 Task: Find connections with filter location Sertãozinho with filter topic #Motivationwith filter profile language Spanish with filter current company Arthur D. Little with filter school G.H. Raisoni College of Engineering(GHRCE), Nagpur  with filter industry Renewable Energy Semiconductor Manufacturing with filter service category Computer Networking with filter keywords title Principal
Action: Mouse moved to (558, 102)
Screenshot: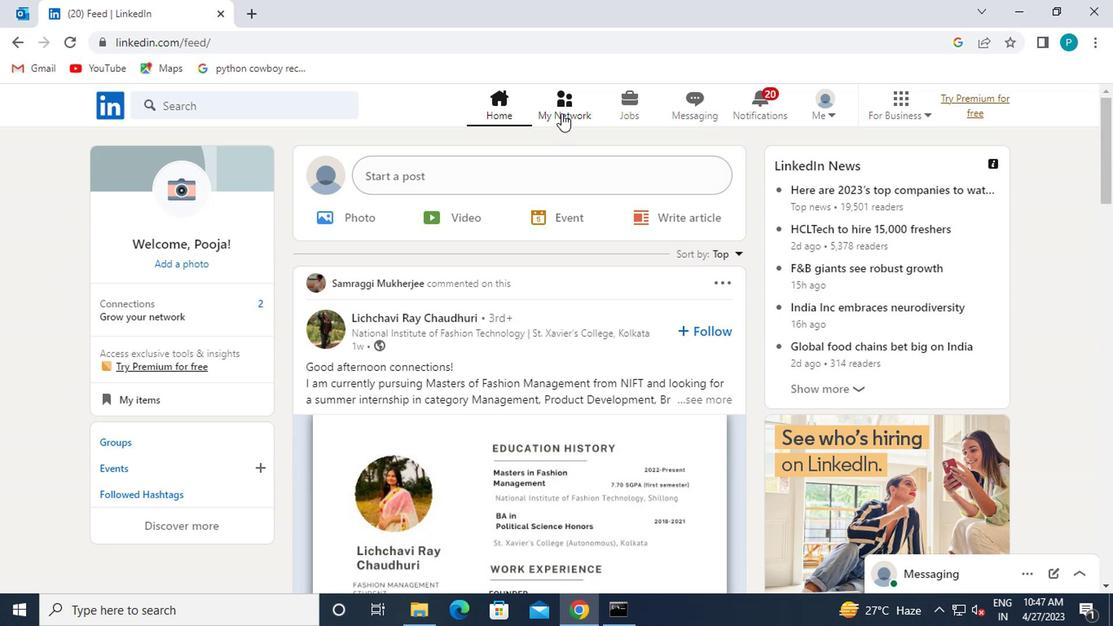 
Action: Mouse pressed left at (558, 102)
Screenshot: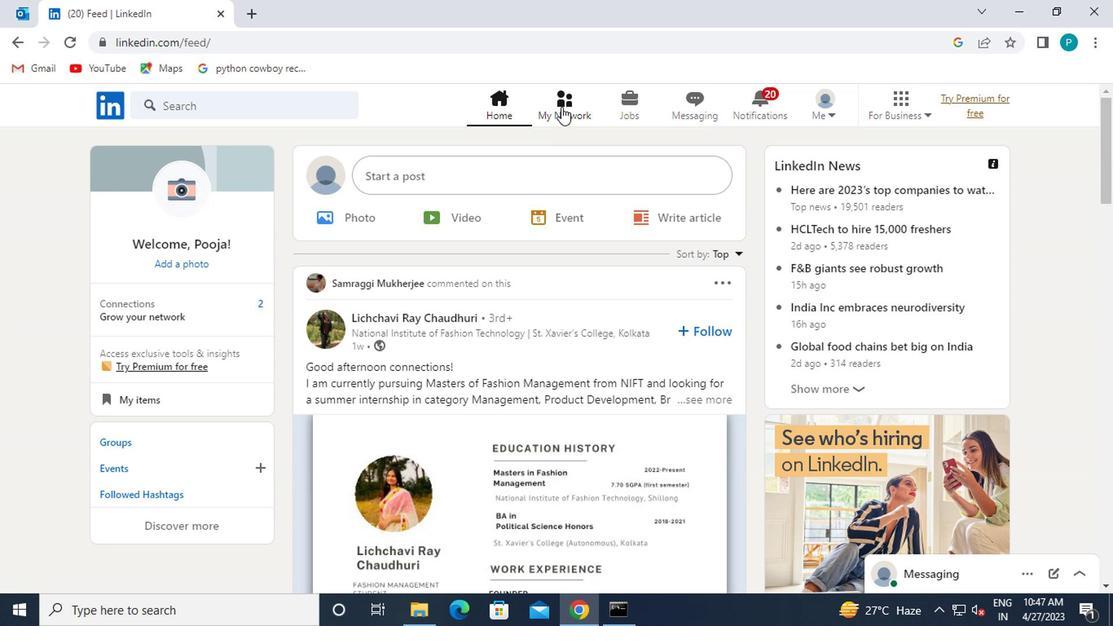 
Action: Mouse moved to (282, 200)
Screenshot: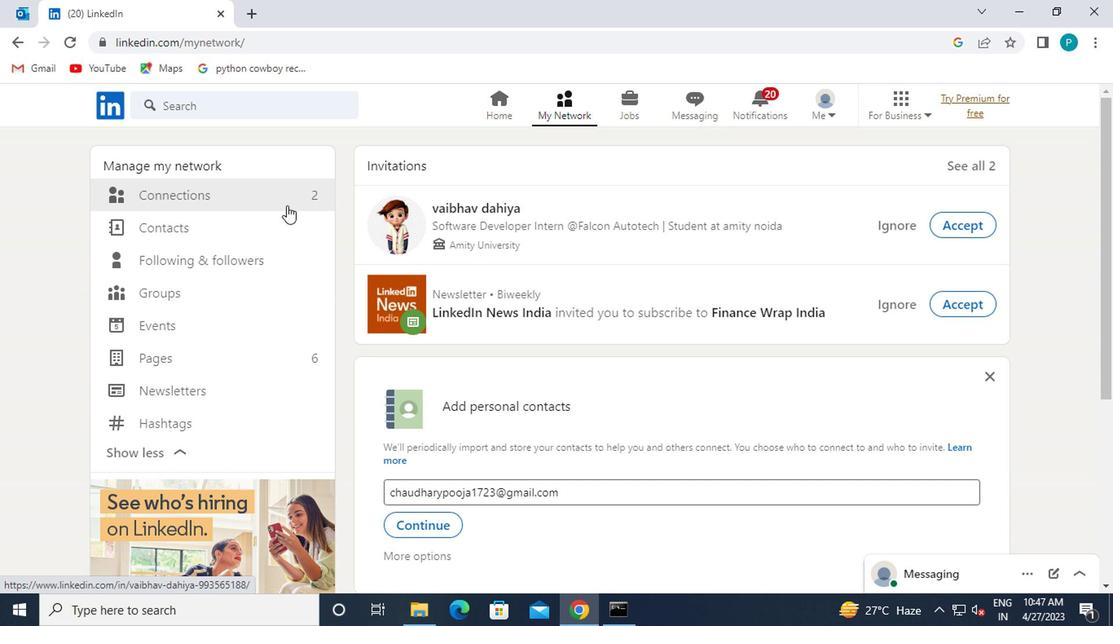 
Action: Mouse pressed left at (282, 200)
Screenshot: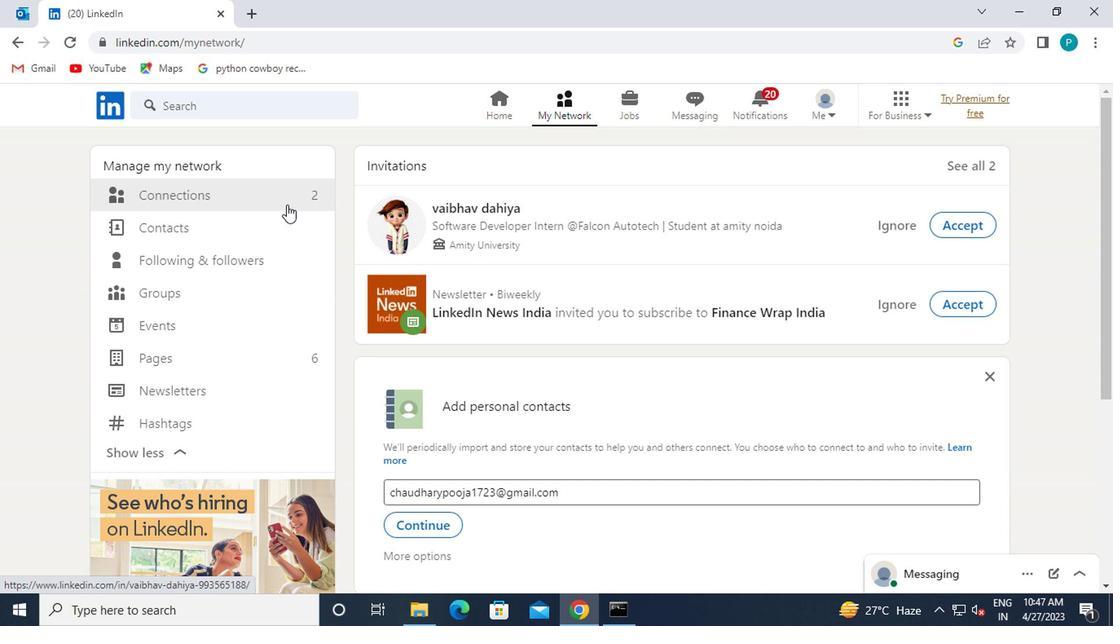 
Action: Mouse moved to (653, 190)
Screenshot: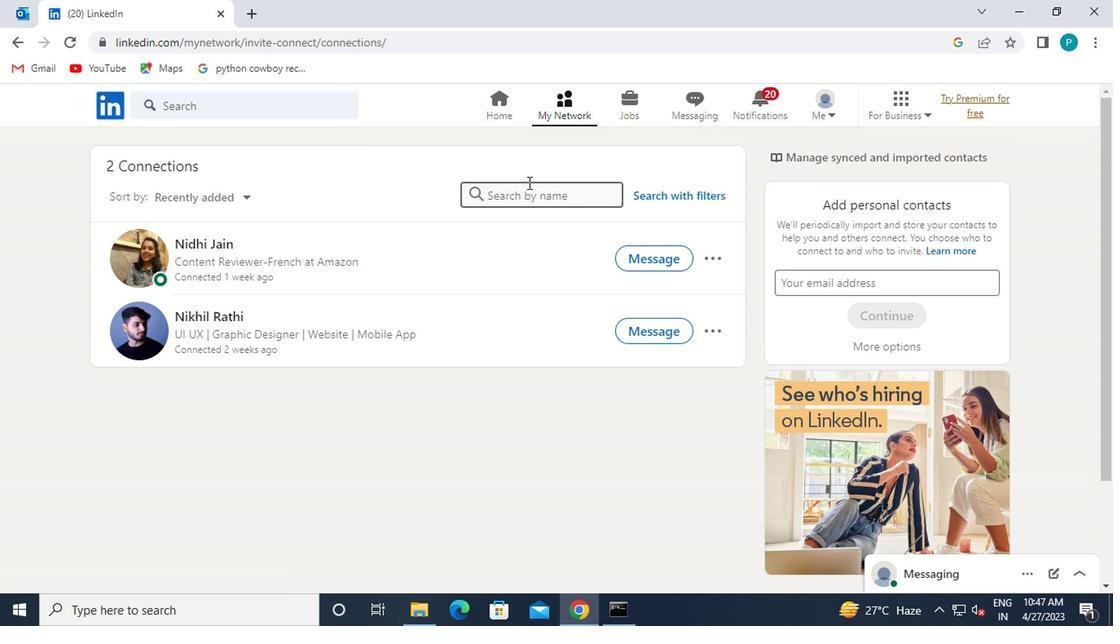 
Action: Mouse pressed left at (653, 190)
Screenshot: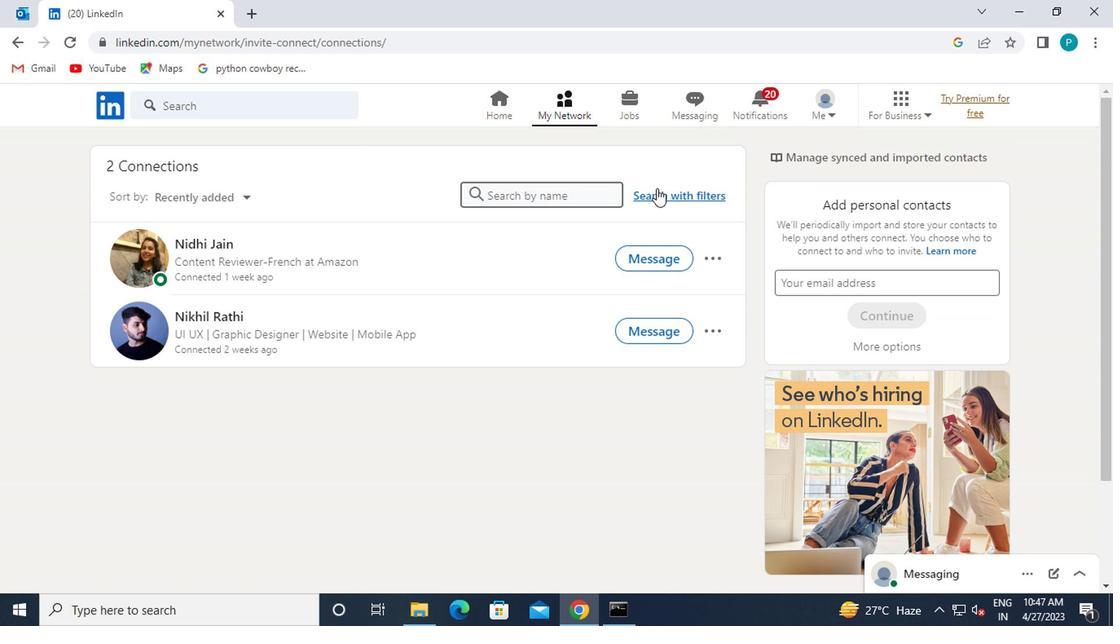 
Action: Mouse moved to (557, 156)
Screenshot: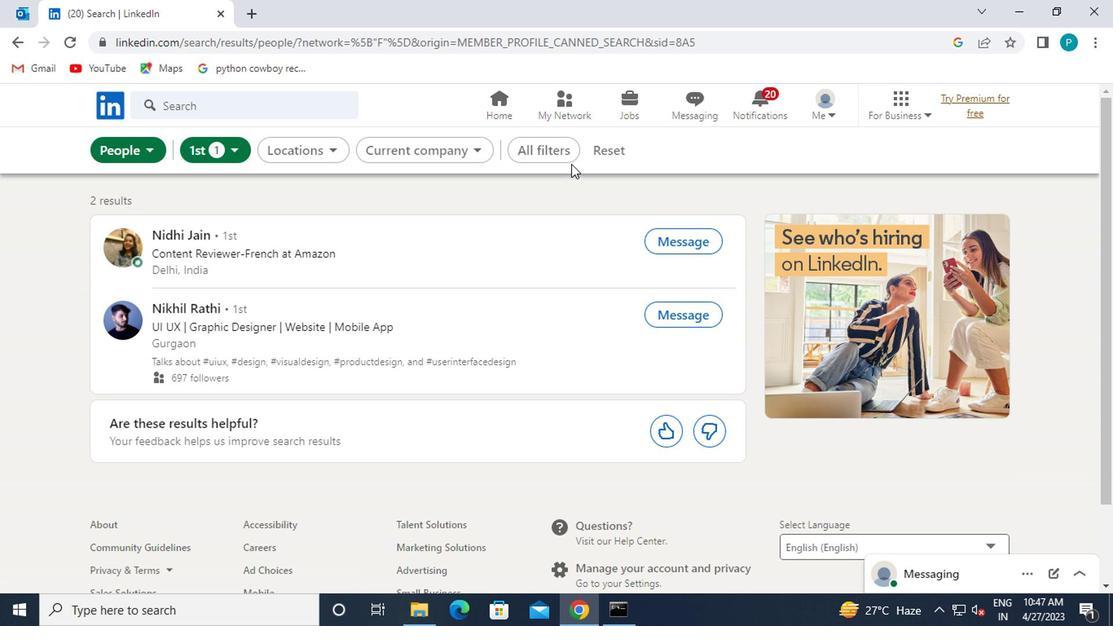 
Action: Mouse pressed left at (557, 156)
Screenshot: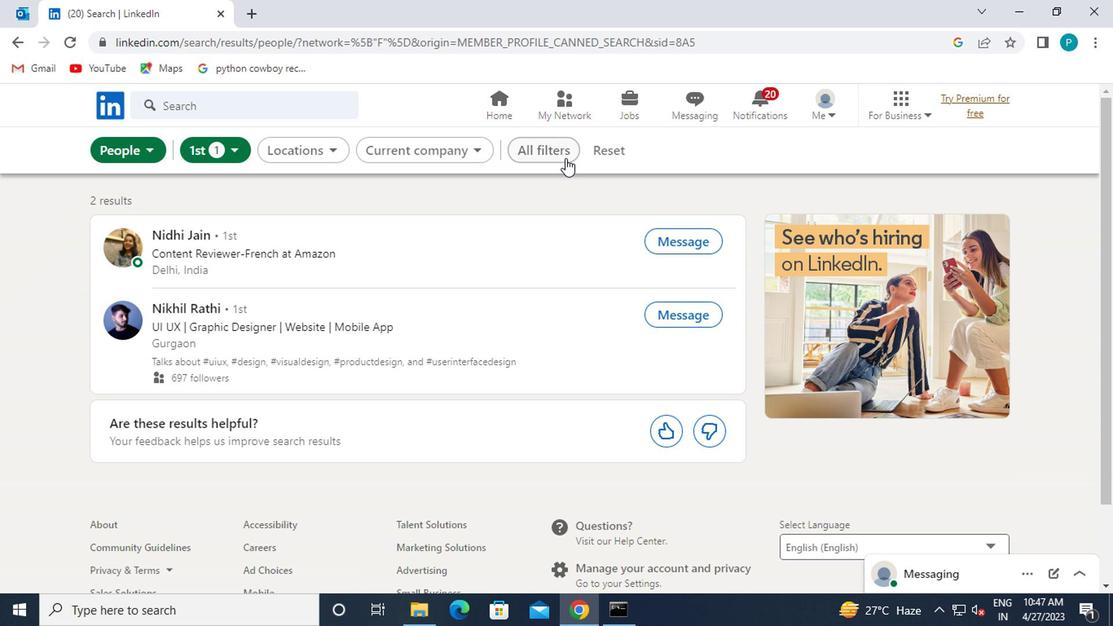 
Action: Mouse moved to (820, 334)
Screenshot: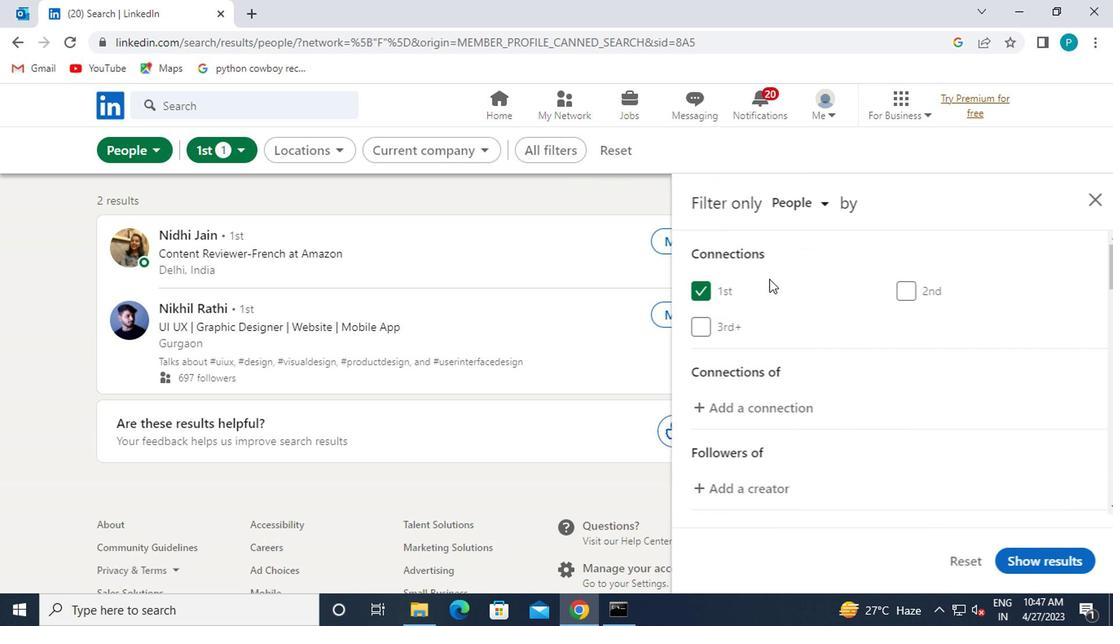 
Action: Mouse scrolled (820, 333) with delta (0, 0)
Screenshot: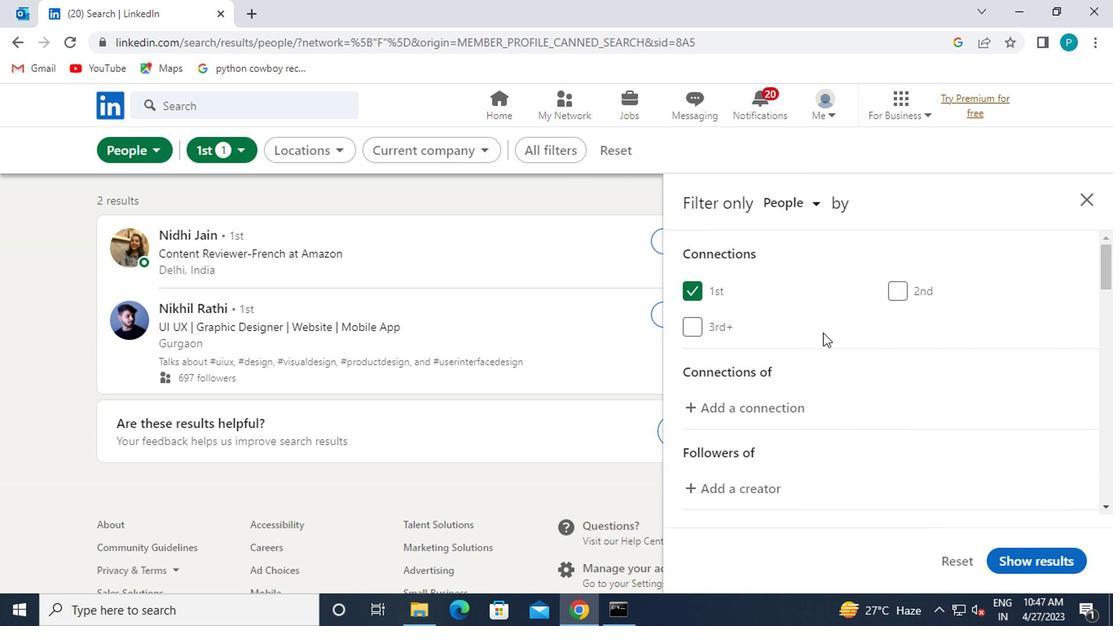 
Action: Mouse scrolled (820, 333) with delta (0, 0)
Screenshot: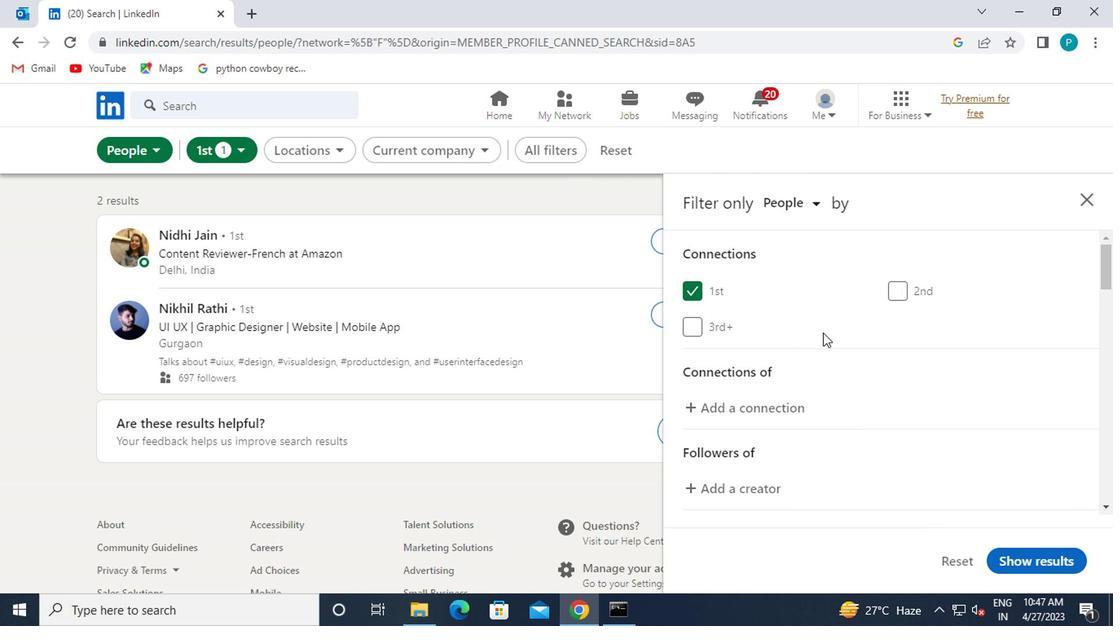 
Action: Mouse moved to (822, 352)
Screenshot: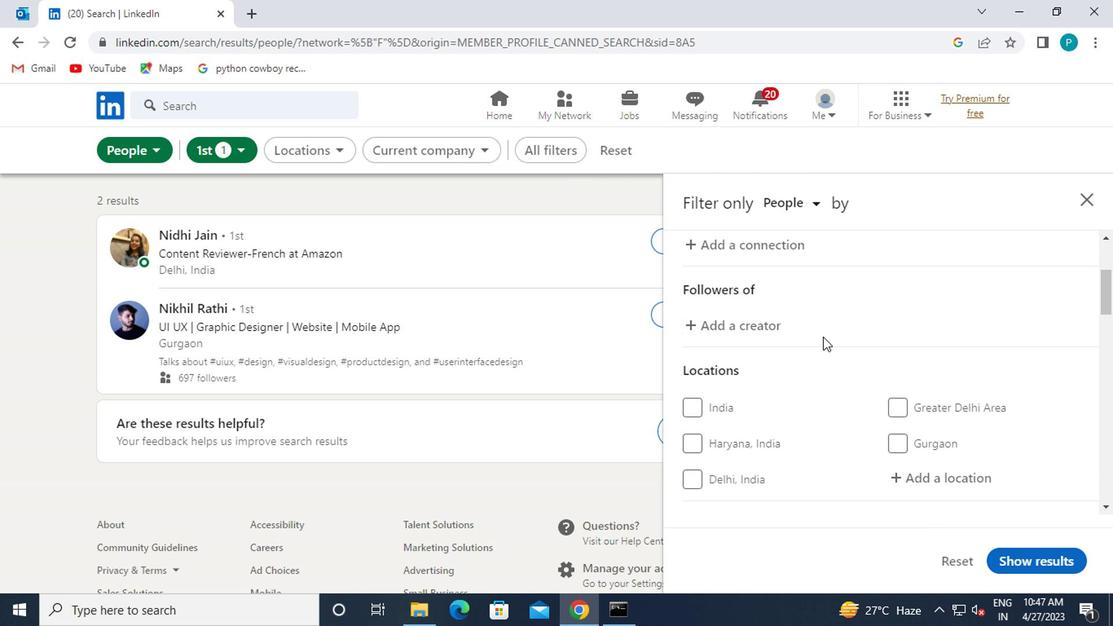 
Action: Mouse scrolled (822, 351) with delta (0, 0)
Screenshot: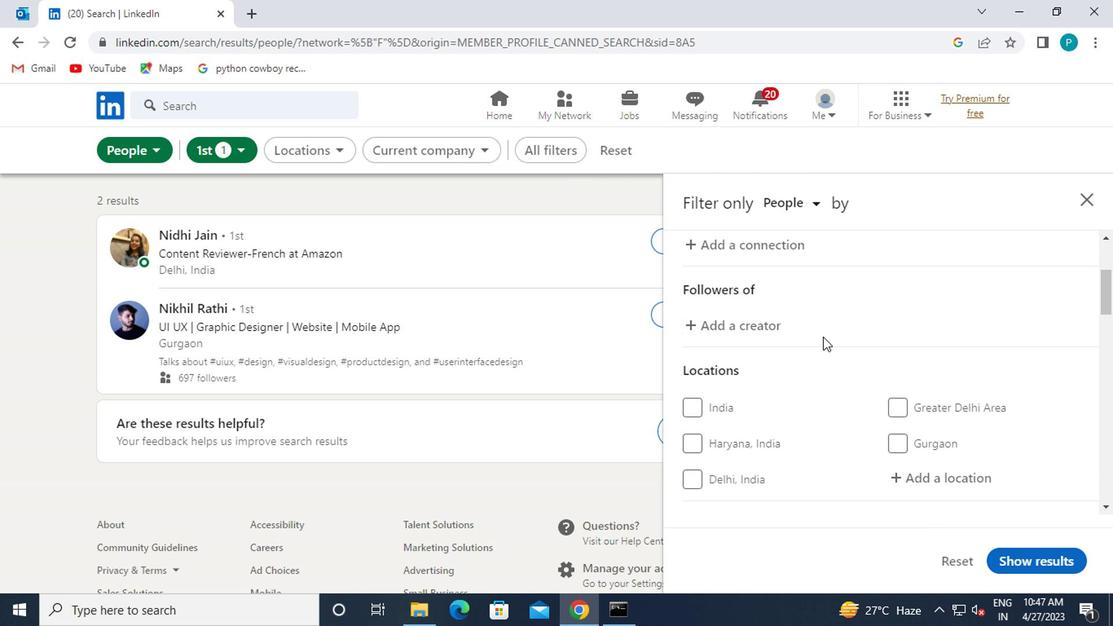 
Action: Mouse moved to (894, 393)
Screenshot: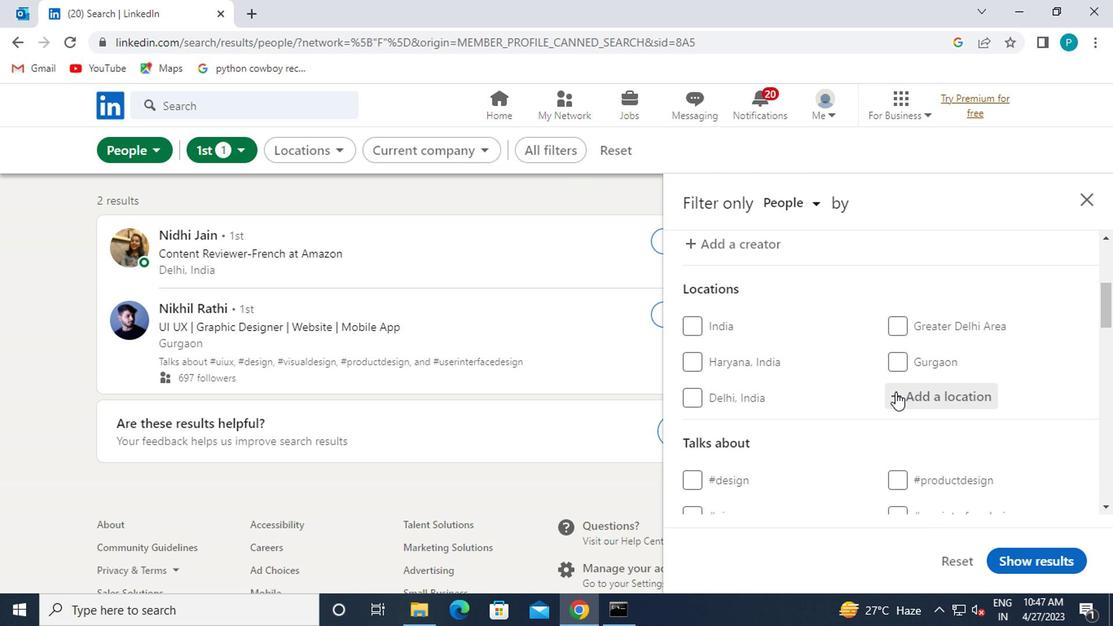
Action: Mouse pressed left at (894, 393)
Screenshot: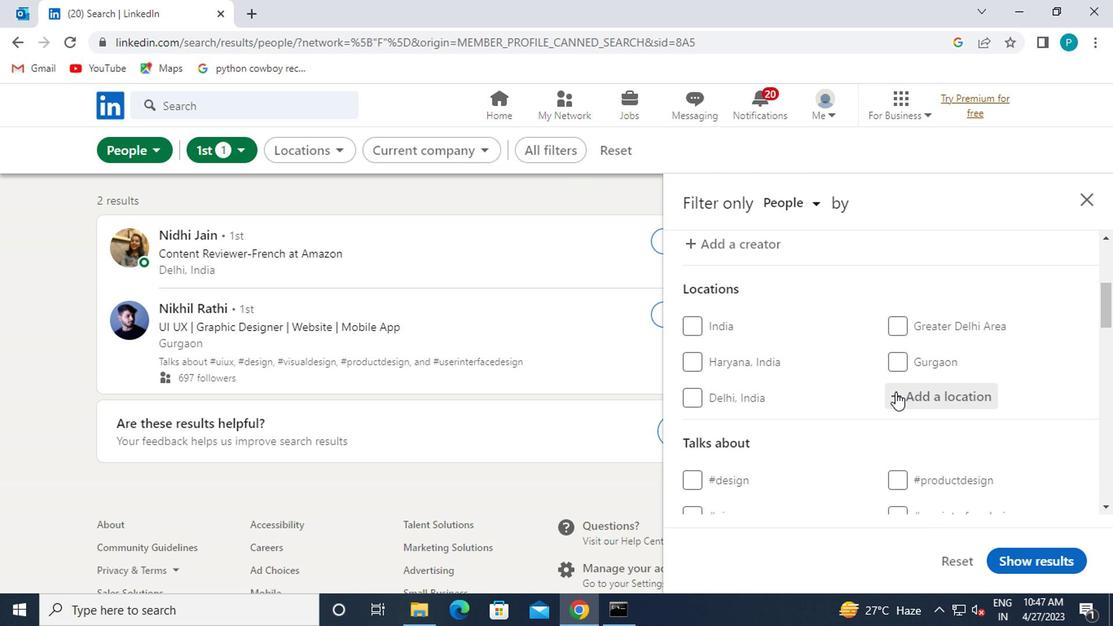 
Action: Mouse moved to (897, 392)
Screenshot: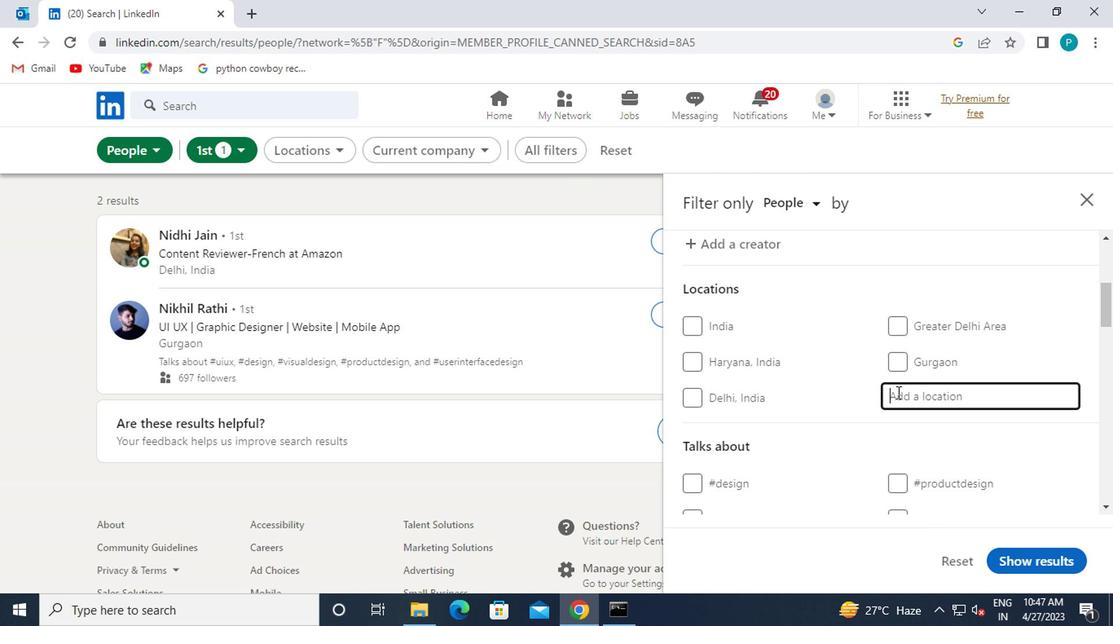 
Action: Key pressed <Key.caps_lock>s<Key.caps_lock>ertazi<Key.backspace><Key.backspace>o
Screenshot: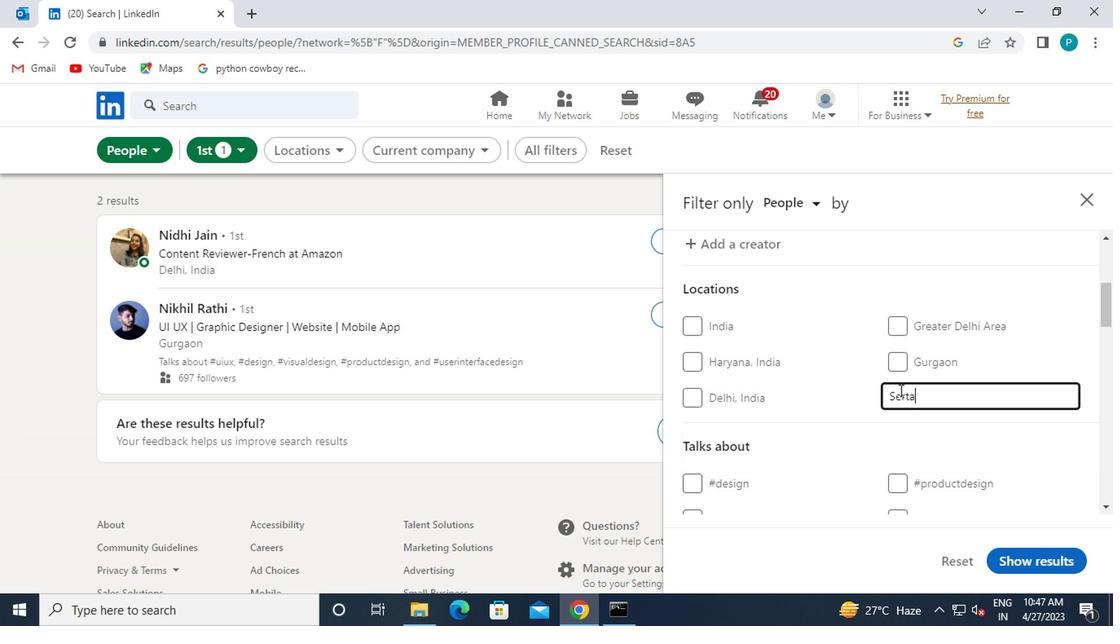 
Action: Mouse moved to (897, 392)
Screenshot: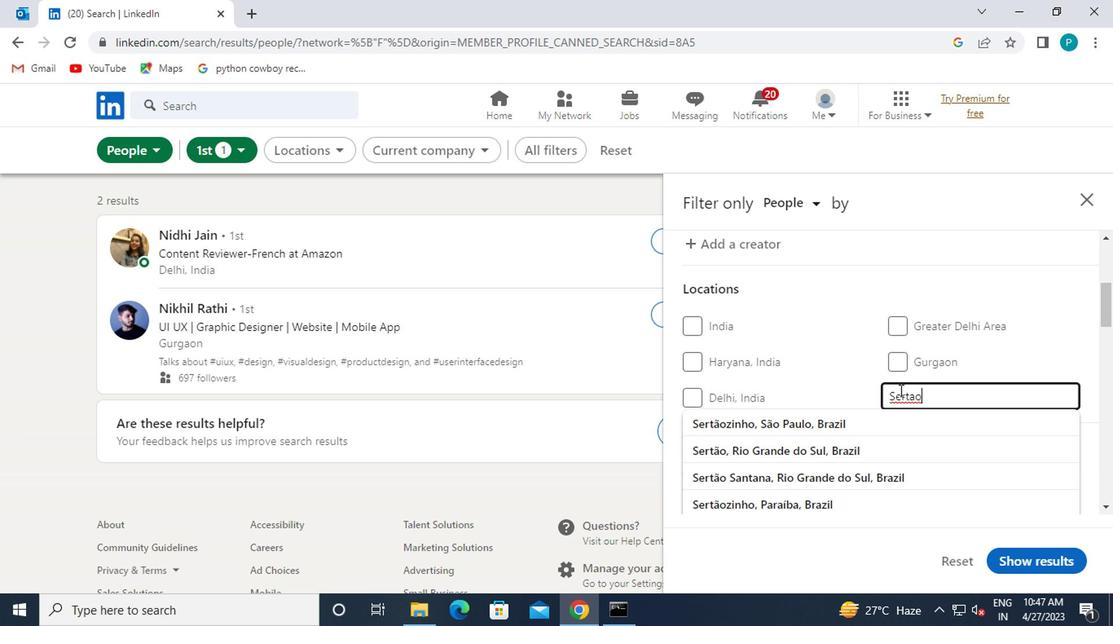 
Action: Key pressed z<Key.caps_lock><Key.caps_lock>inho
Screenshot: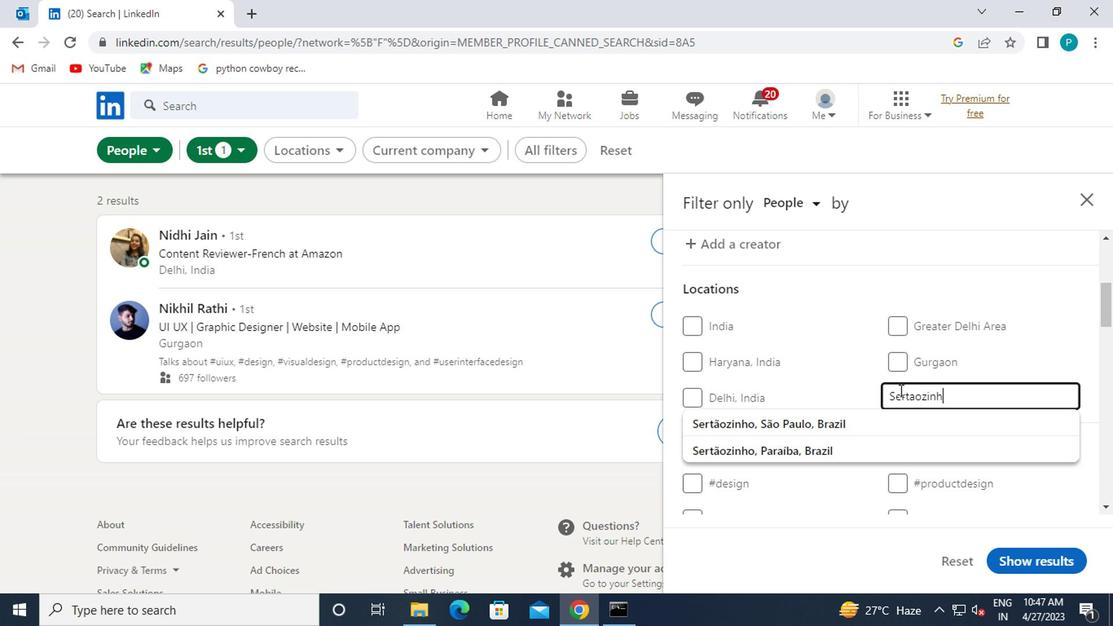 
Action: Mouse moved to (875, 424)
Screenshot: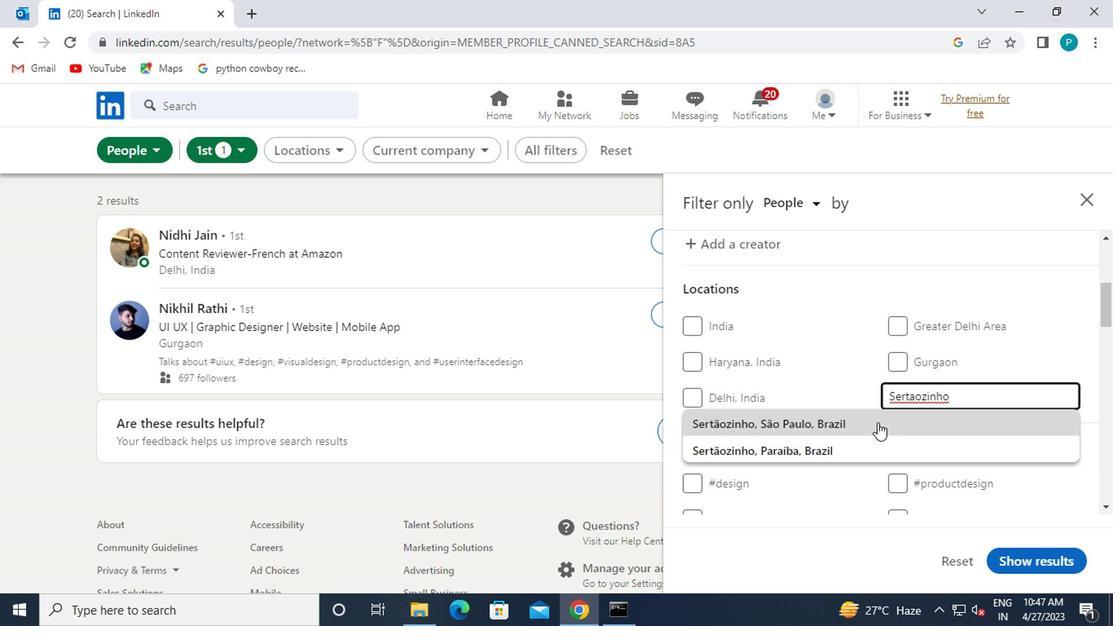 
Action: Mouse pressed left at (875, 424)
Screenshot: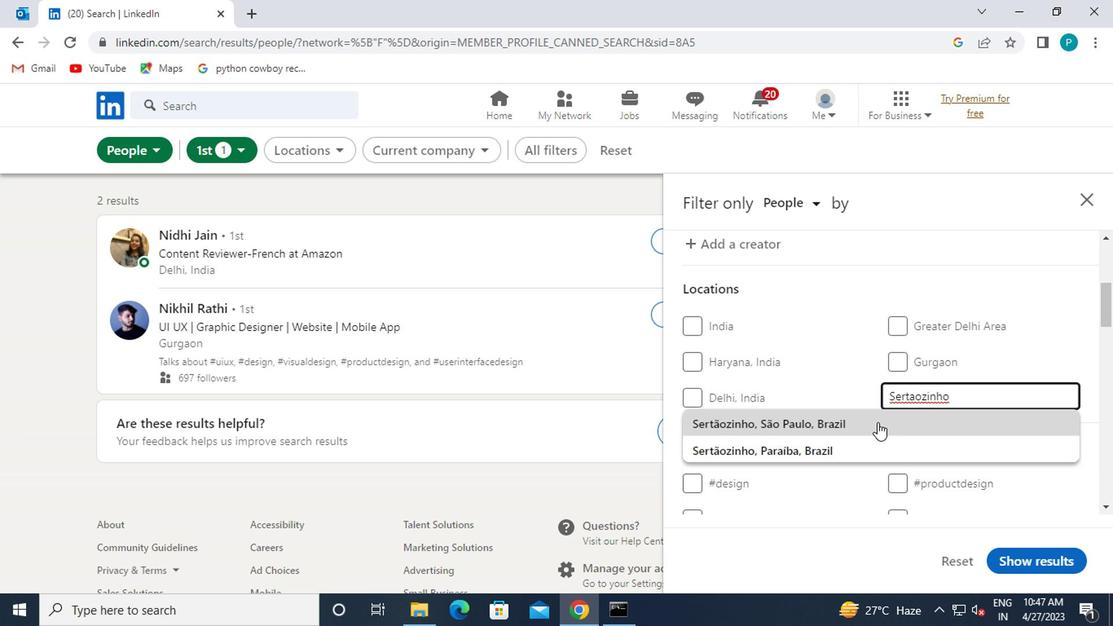 
Action: Mouse scrolled (875, 422) with delta (0, -1)
Screenshot: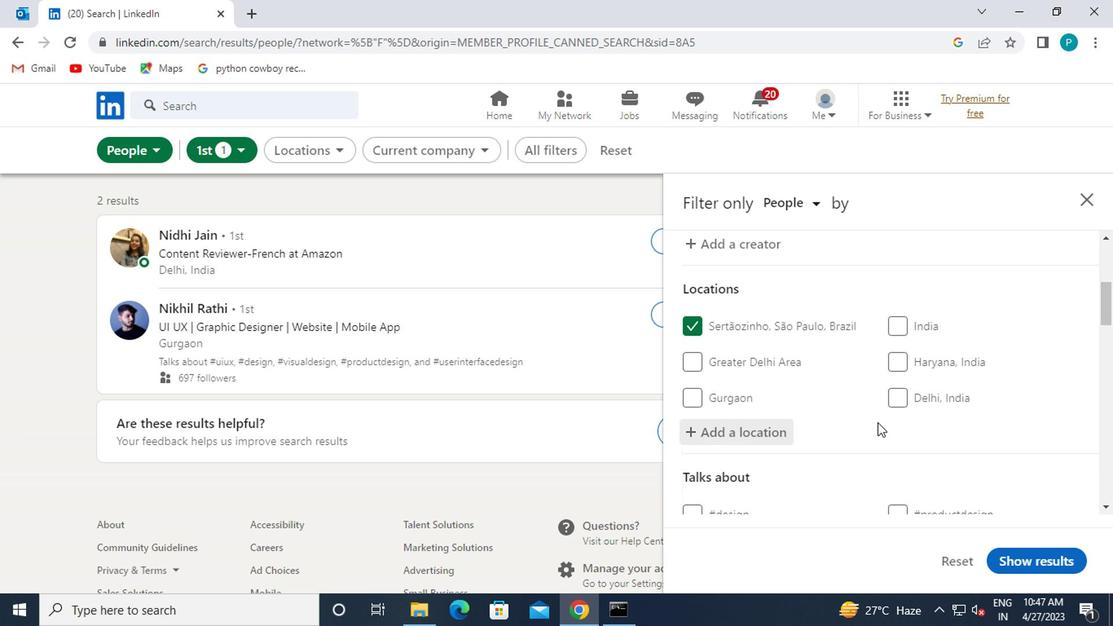 
Action: Mouse scrolled (875, 422) with delta (0, -1)
Screenshot: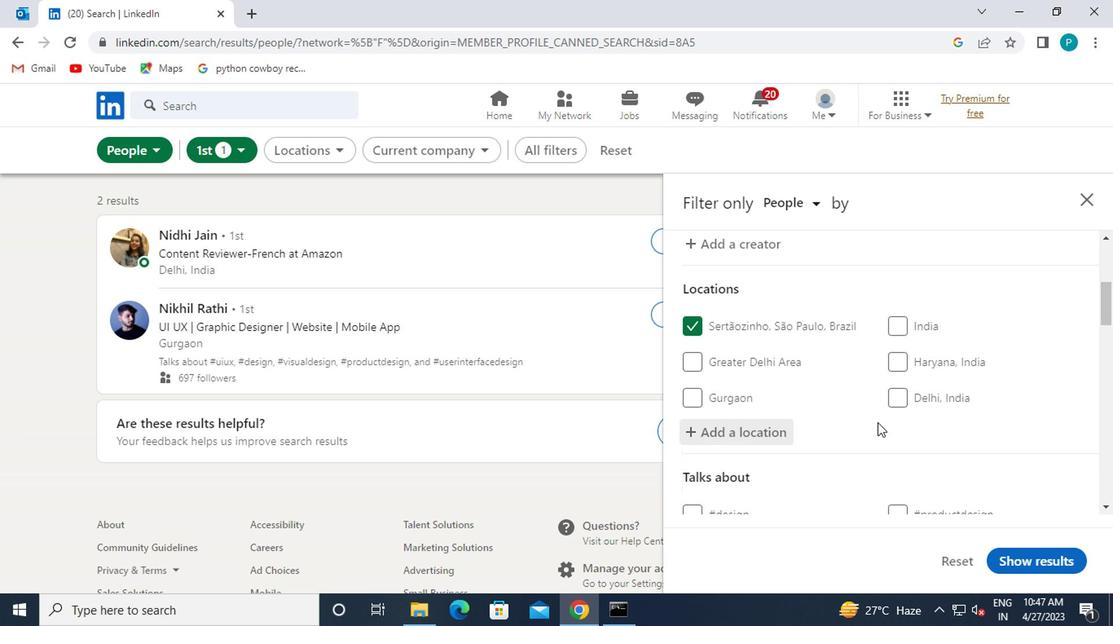 
Action: Mouse moved to (943, 422)
Screenshot: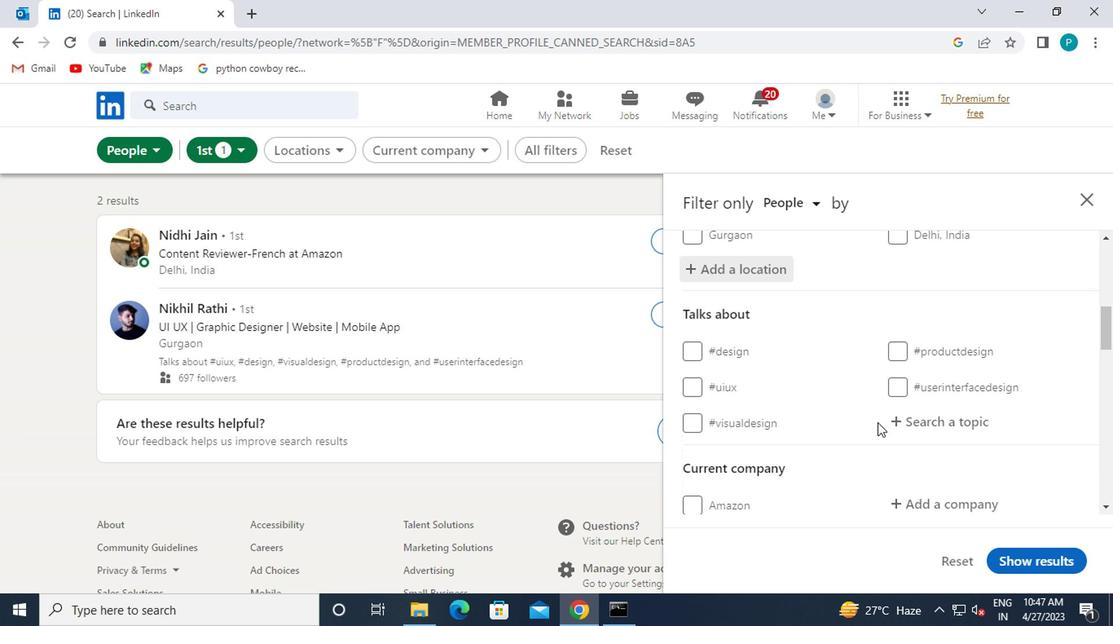 
Action: Mouse pressed left at (943, 422)
Screenshot: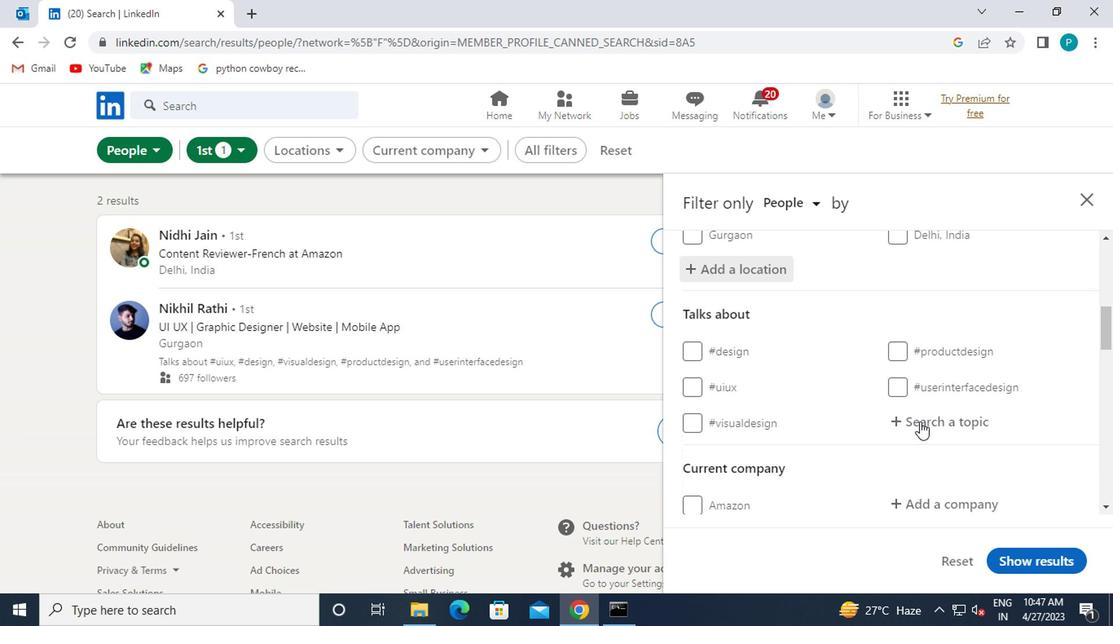 
Action: Mouse moved to (968, 412)
Screenshot: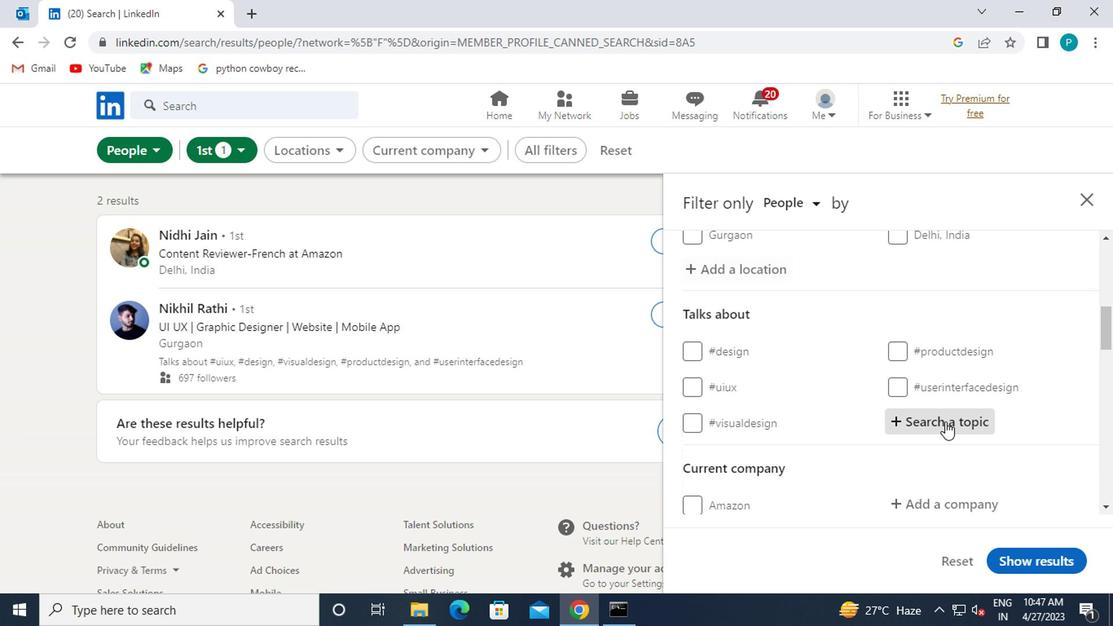
Action: Key pressed <Key.shift>#<Key.caps_lock>M<Key.caps_lock>OTIVATION
Screenshot: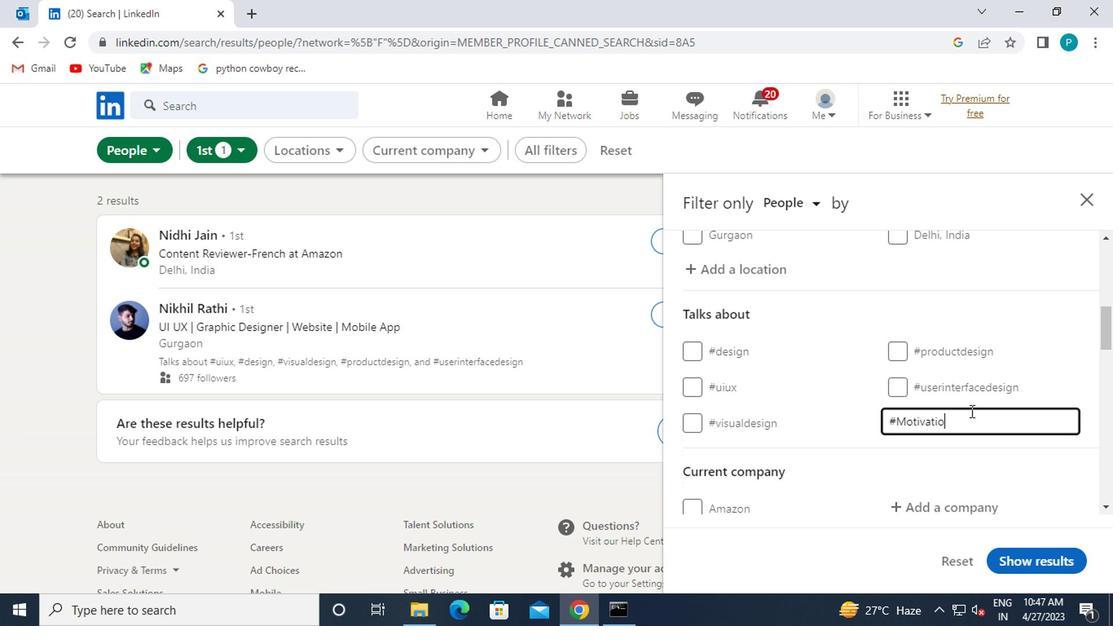 
Action: Mouse moved to (854, 426)
Screenshot: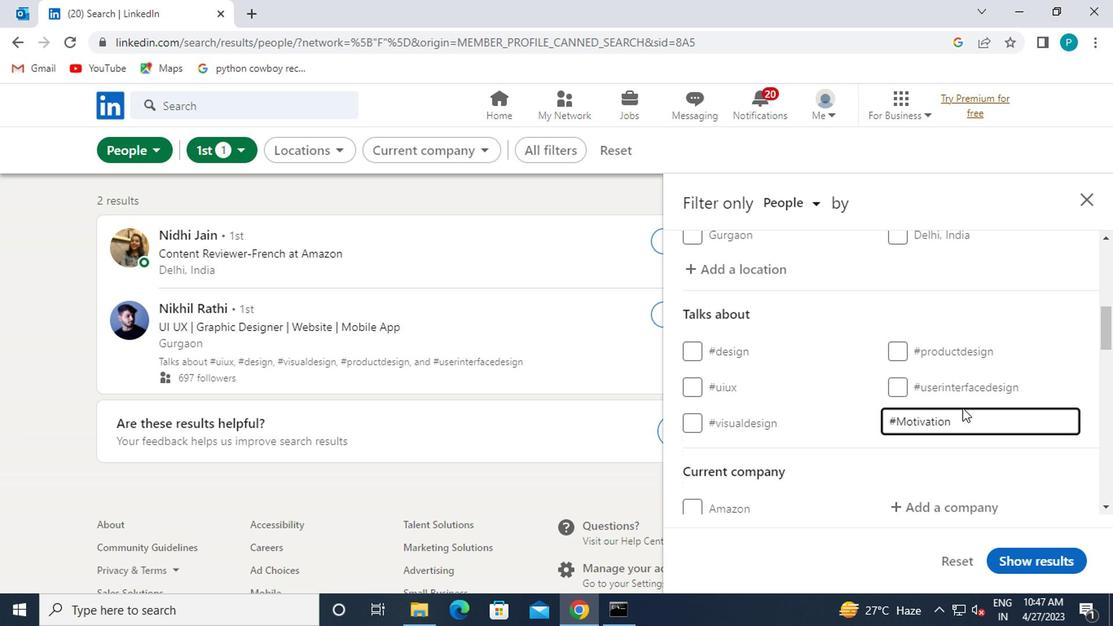 
Action: Mouse scrolled (854, 425) with delta (0, -1)
Screenshot: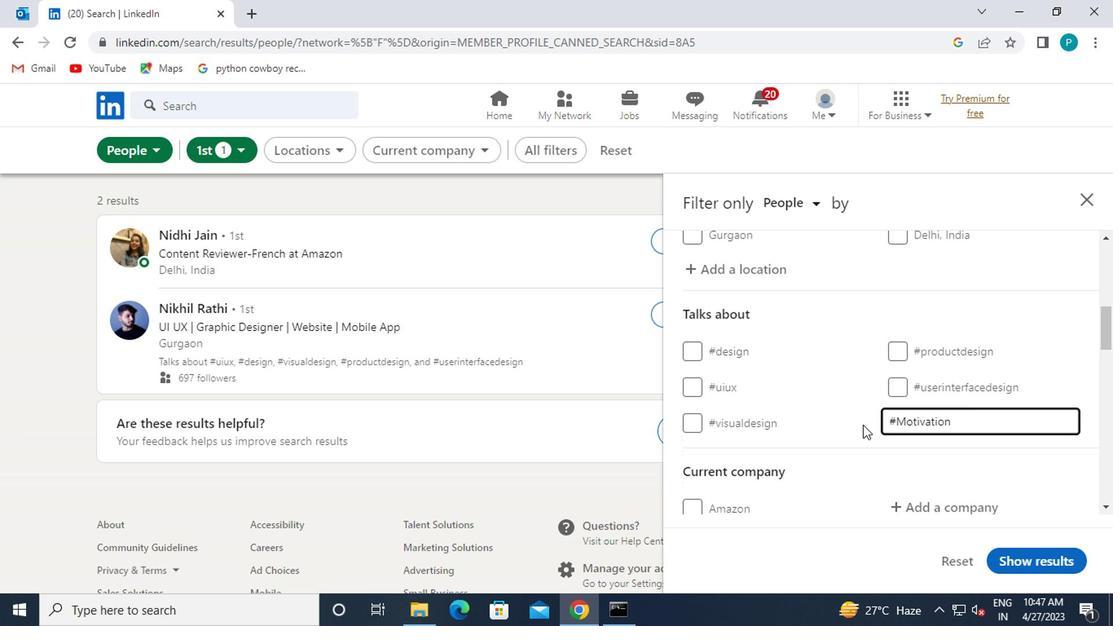 
Action: Mouse moved to (852, 426)
Screenshot: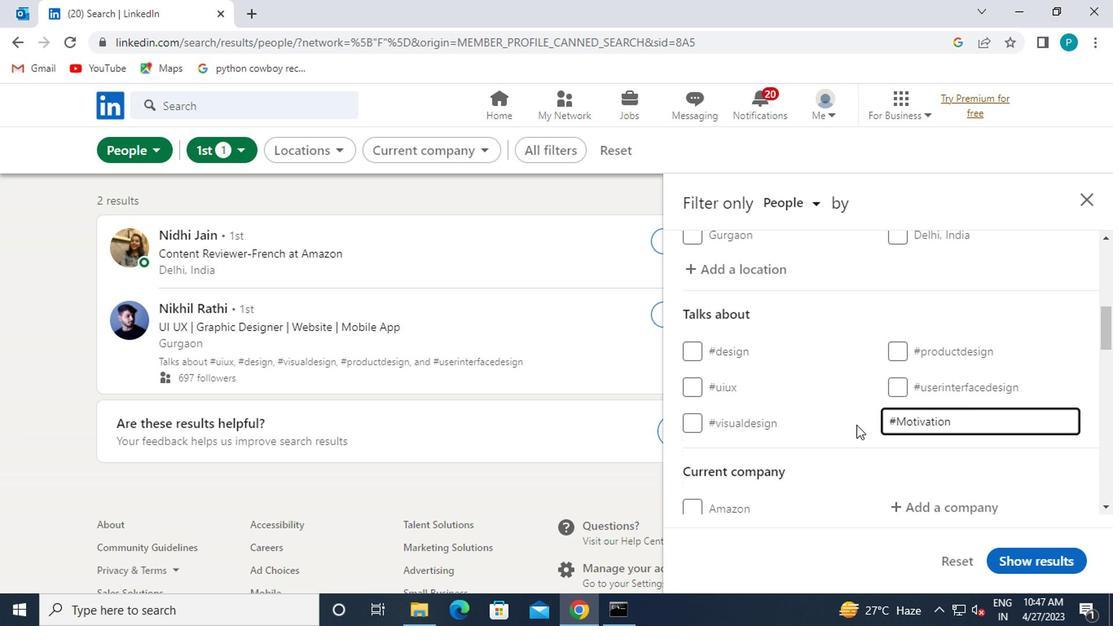 
Action: Mouse scrolled (852, 425) with delta (0, -1)
Screenshot: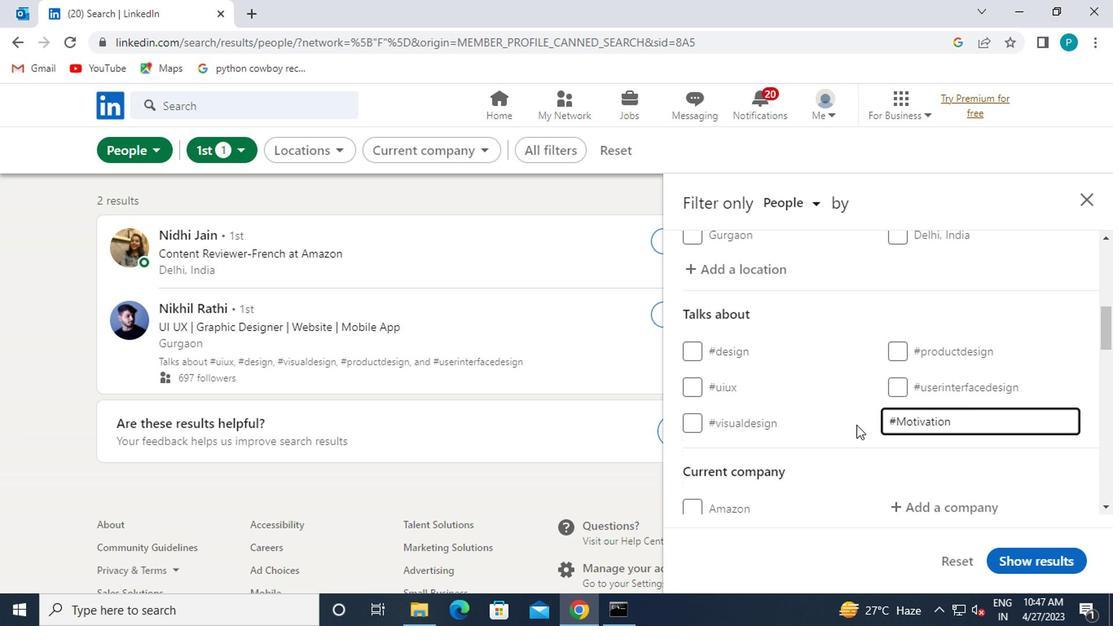 
Action: Mouse moved to (914, 352)
Screenshot: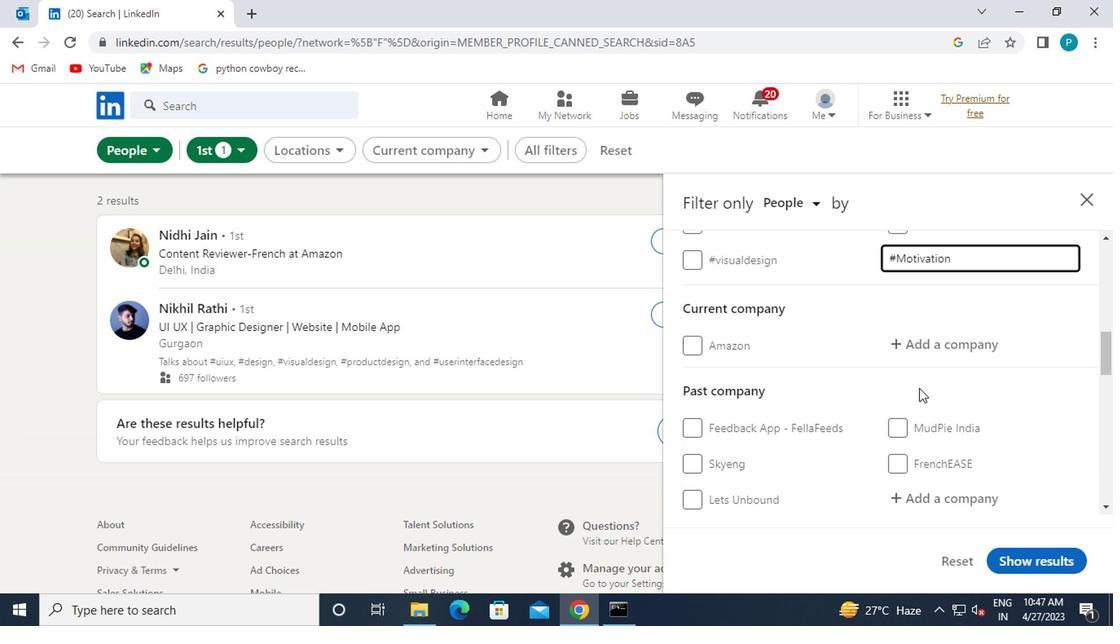 
Action: Mouse pressed left at (914, 352)
Screenshot: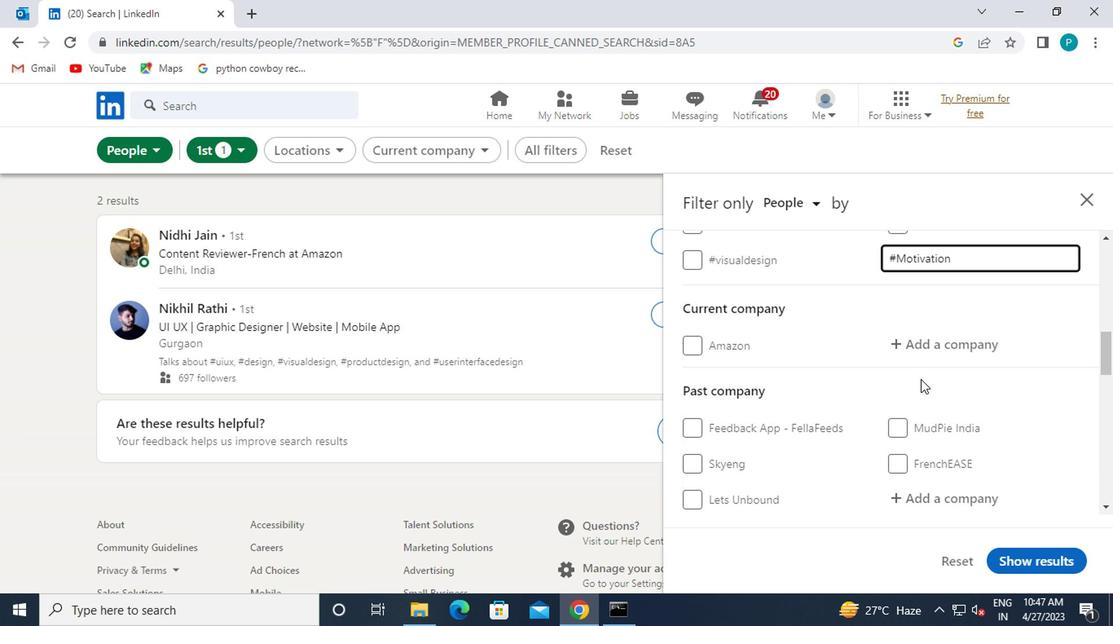 
Action: Key pressed ARTHUR
Screenshot: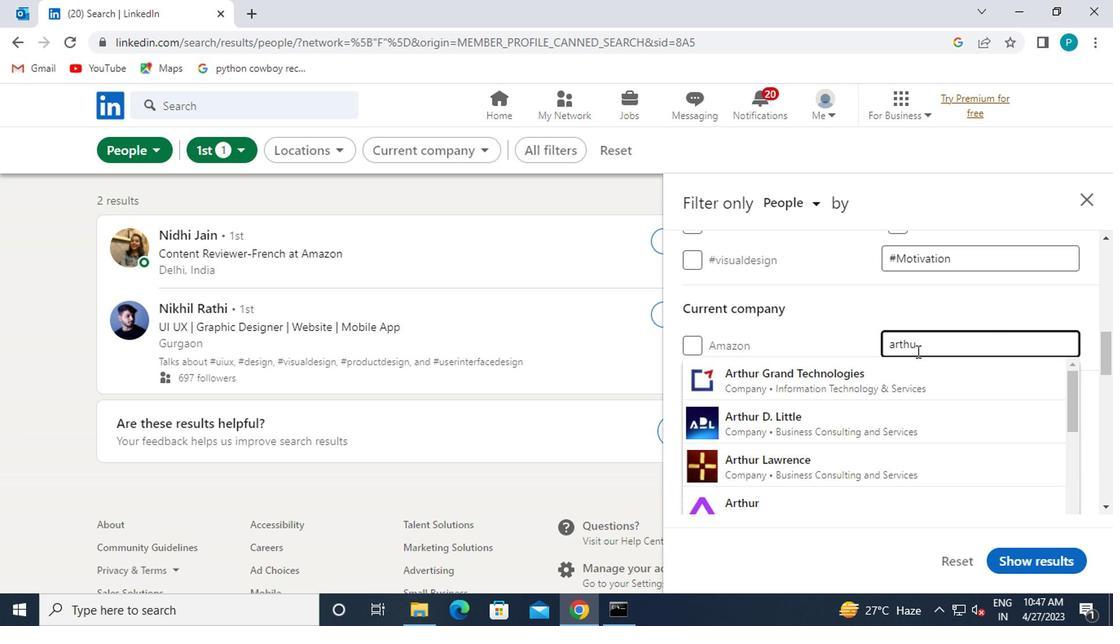 
Action: Mouse moved to (871, 418)
Screenshot: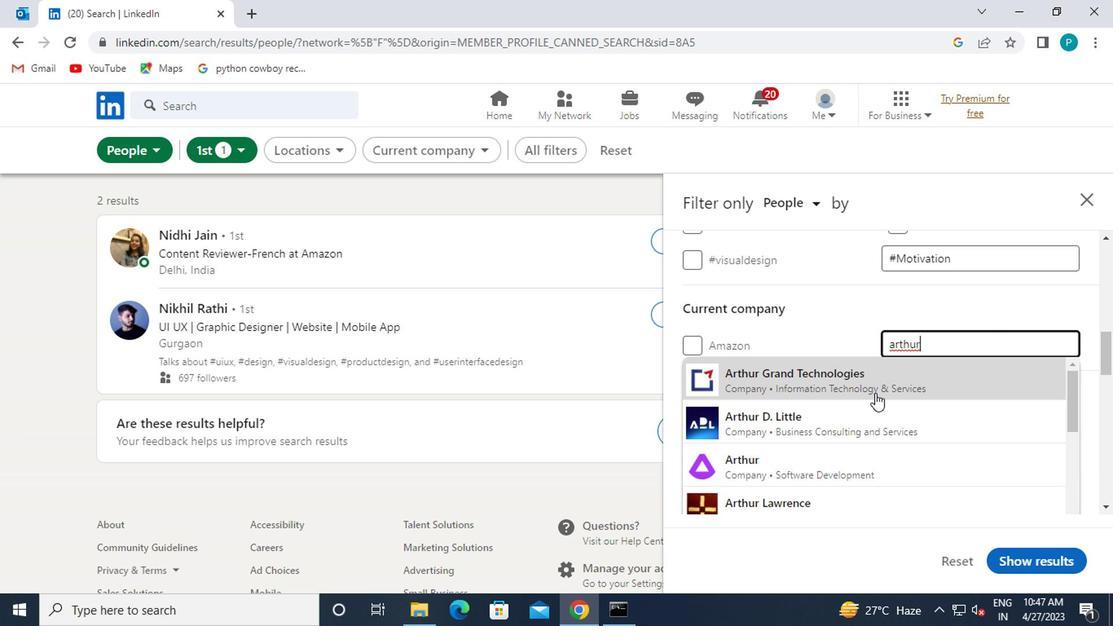 
Action: Mouse pressed left at (871, 418)
Screenshot: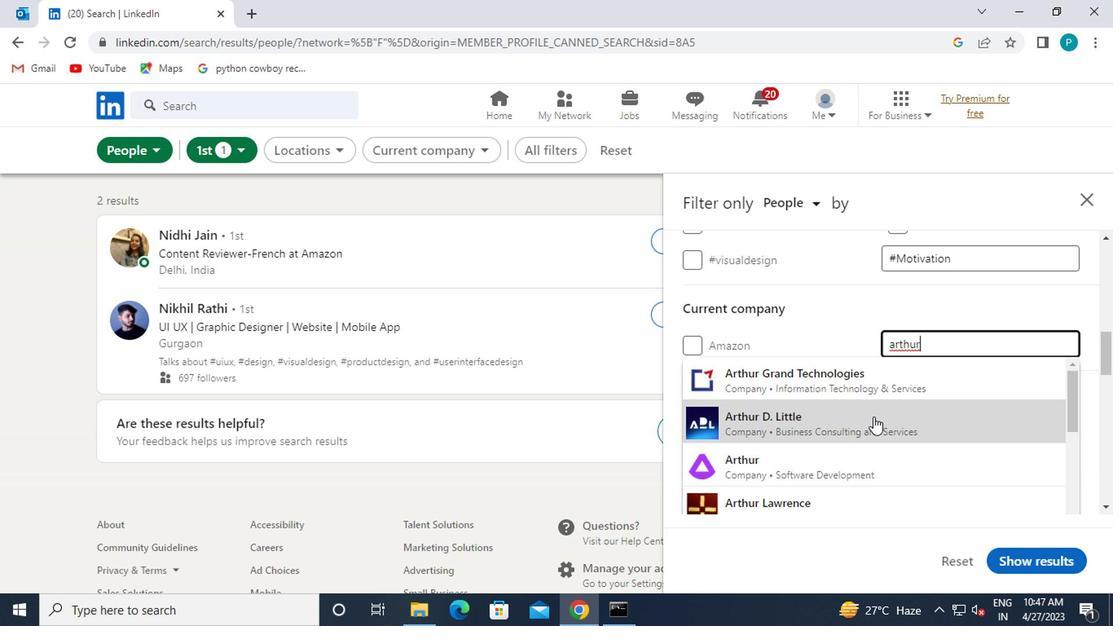 
Action: Mouse moved to (859, 411)
Screenshot: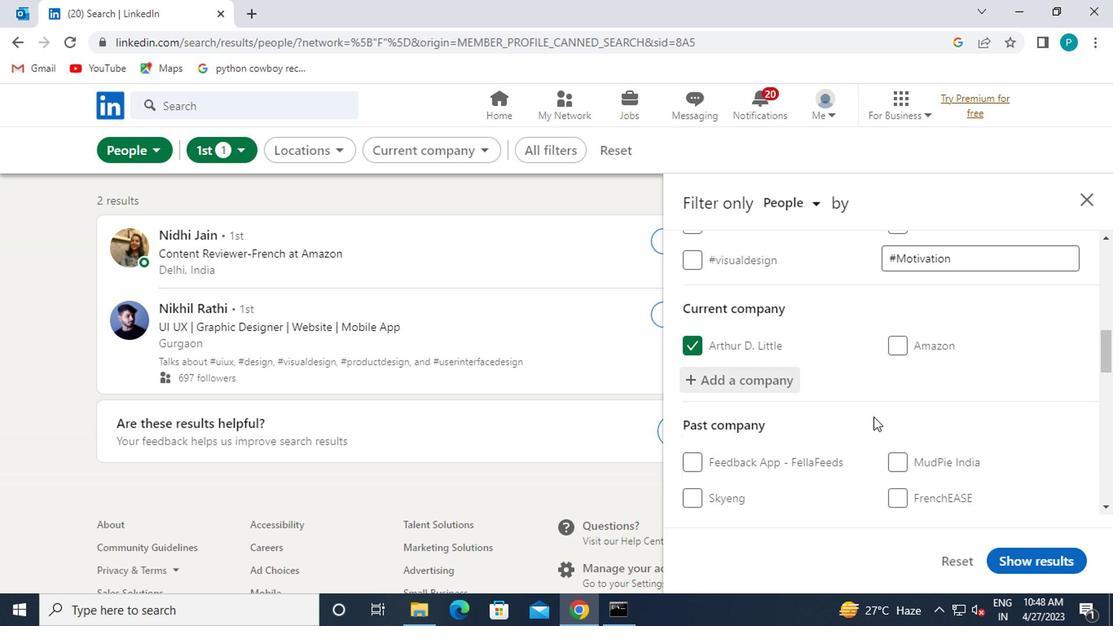 
Action: Mouse scrolled (859, 410) with delta (0, -1)
Screenshot: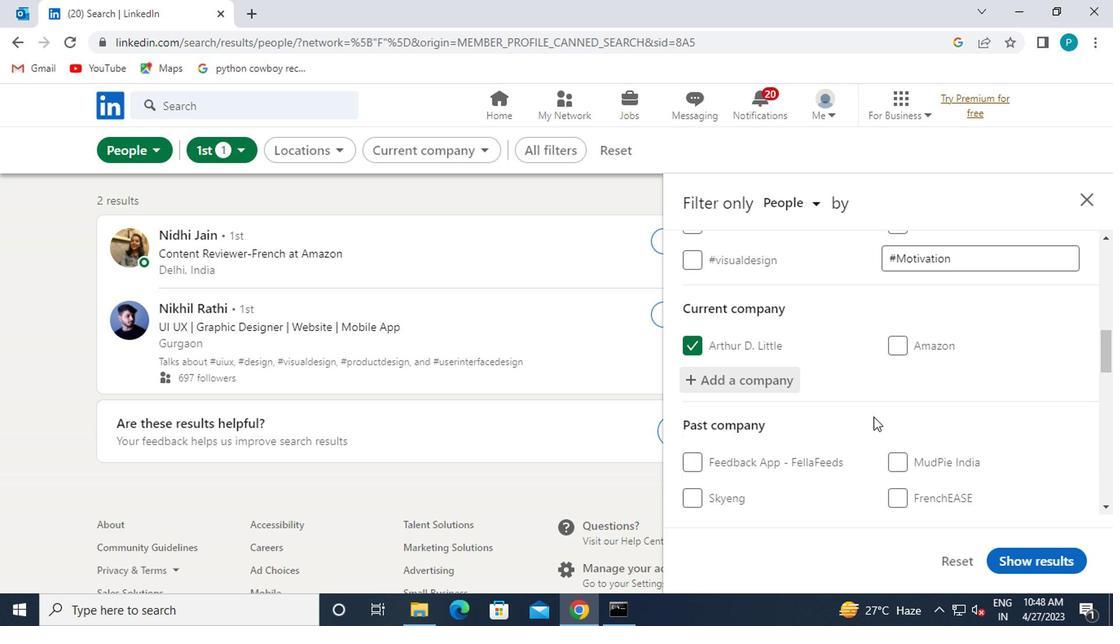 
Action: Mouse scrolled (859, 410) with delta (0, -1)
Screenshot: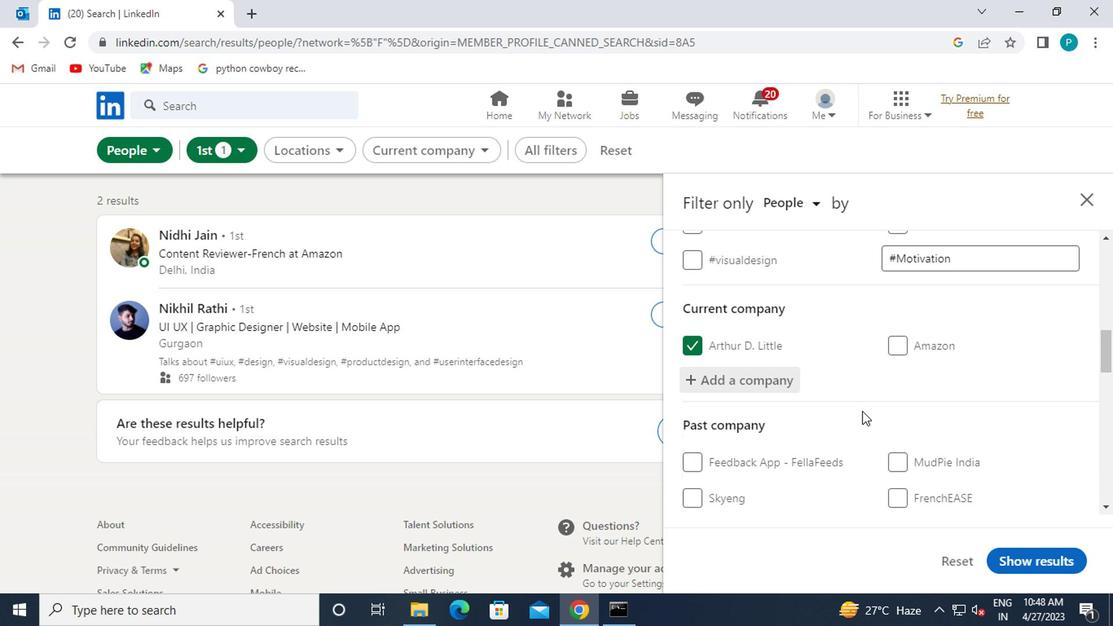 
Action: Mouse moved to (875, 386)
Screenshot: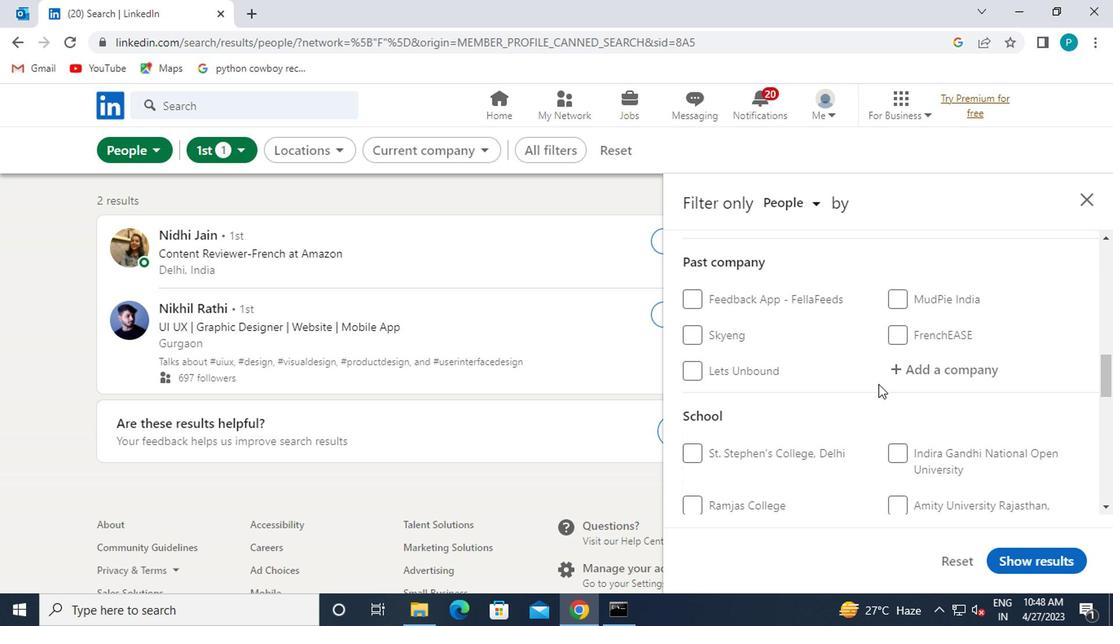 
Action: Mouse scrolled (875, 386) with delta (0, 0)
Screenshot: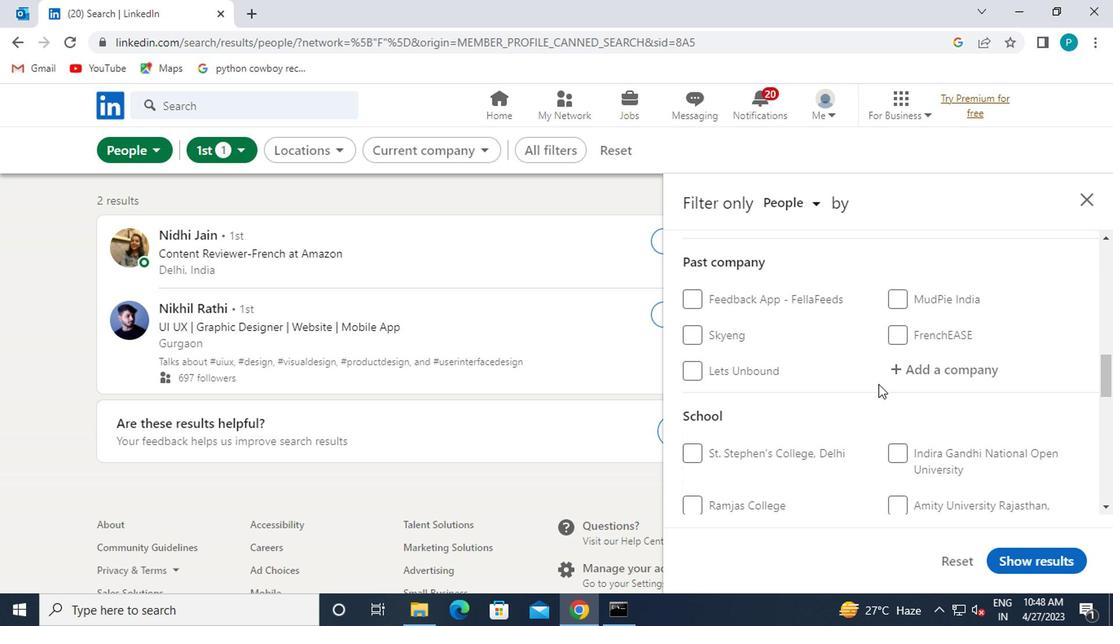 
Action: Mouse moved to (871, 400)
Screenshot: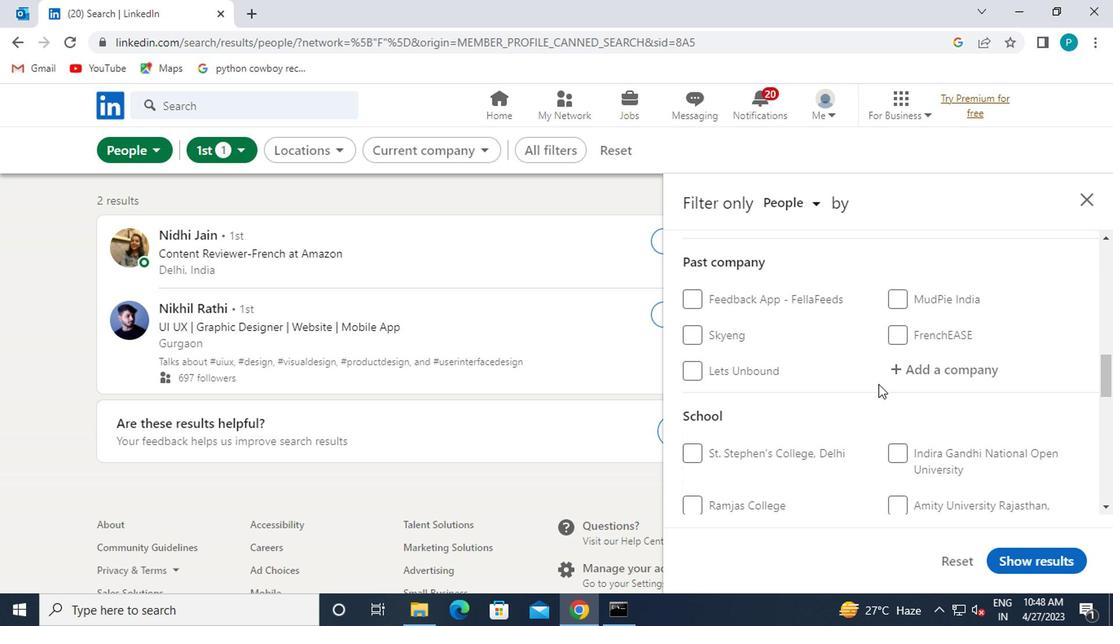 
Action: Mouse scrolled (871, 399) with delta (0, 0)
Screenshot: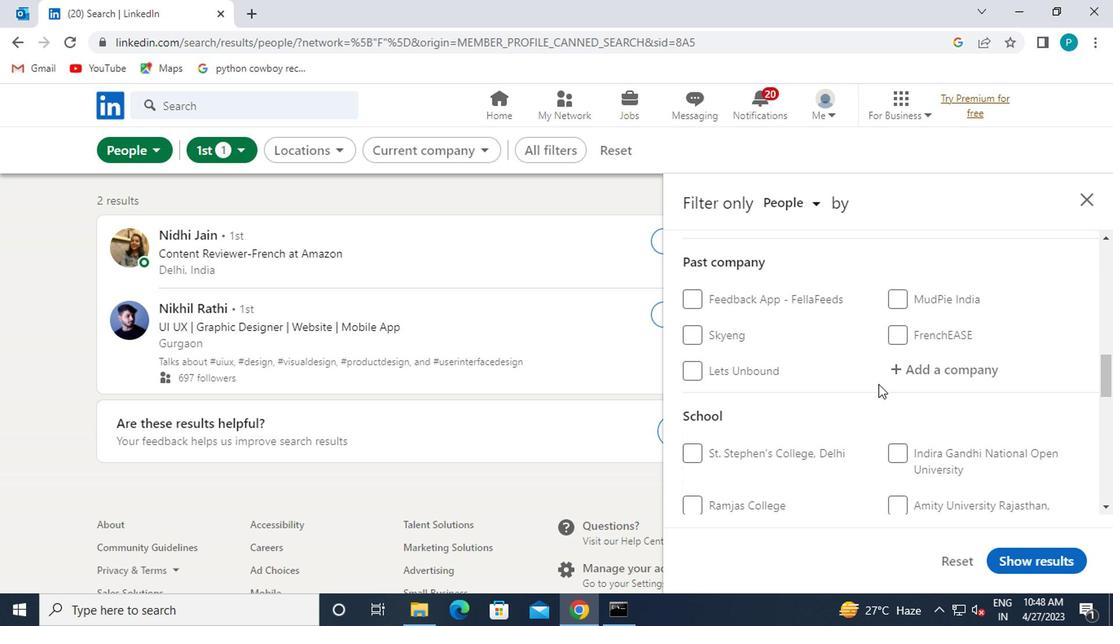 
Action: Mouse moved to (872, 407)
Screenshot: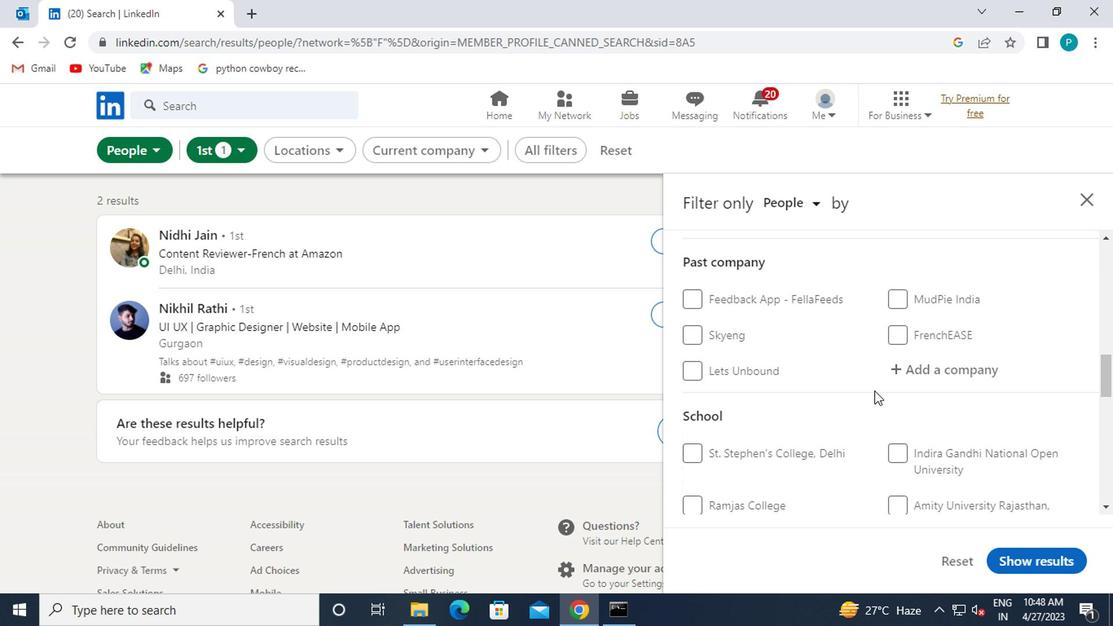 
Action: Mouse scrolled (872, 406) with delta (0, -1)
Screenshot: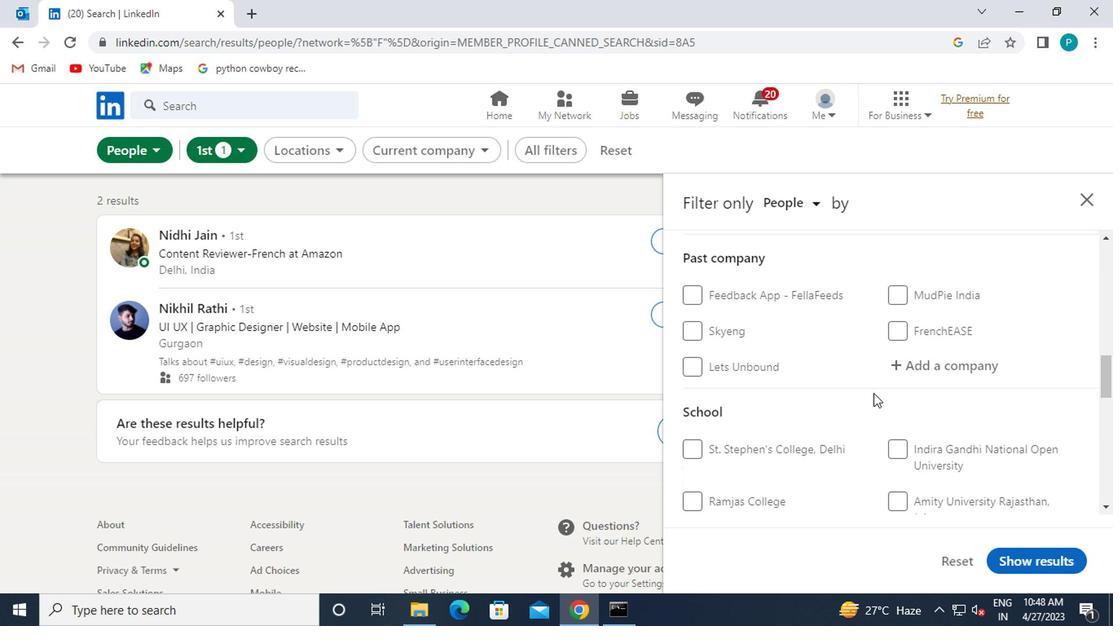 
Action: Mouse moved to (910, 320)
Screenshot: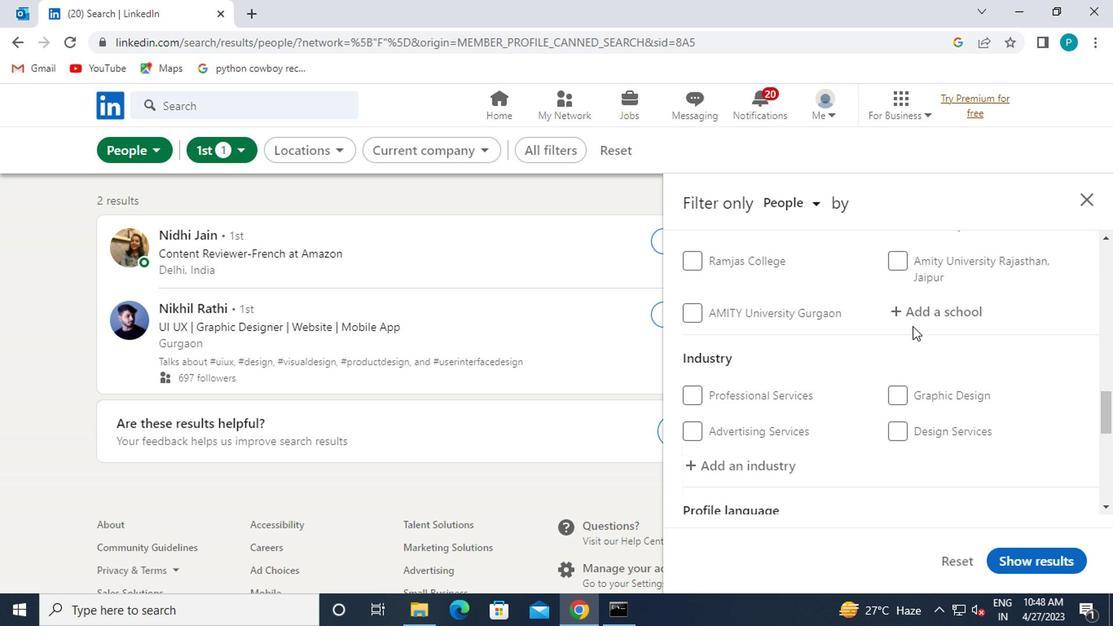 
Action: Mouse pressed left at (910, 320)
Screenshot: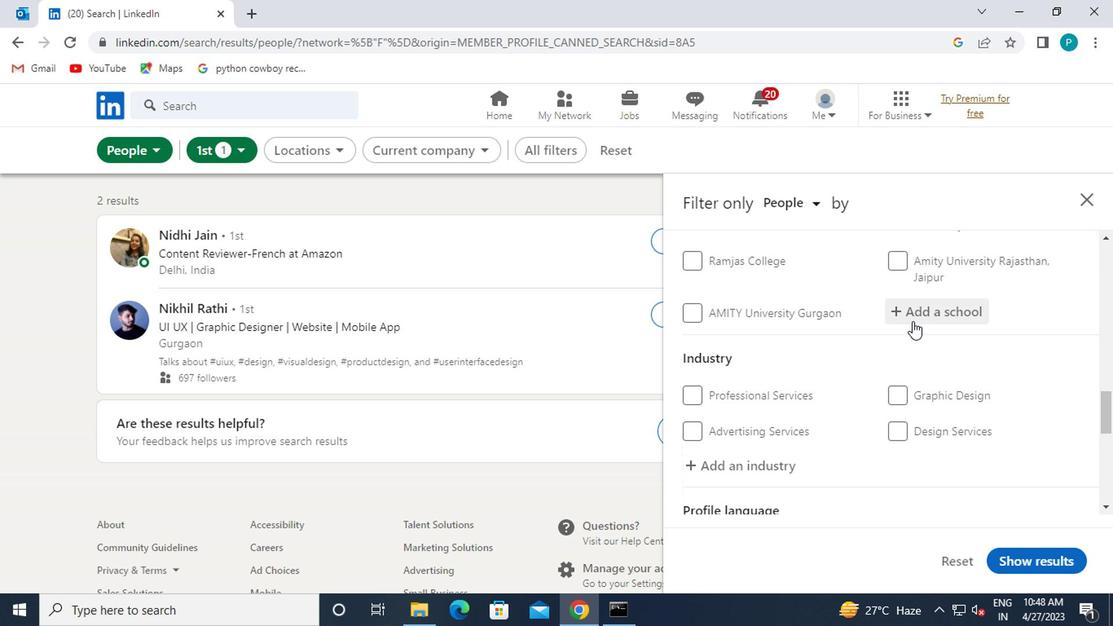 
Action: Key pressed <Key.caps_lock>G.H.
Screenshot: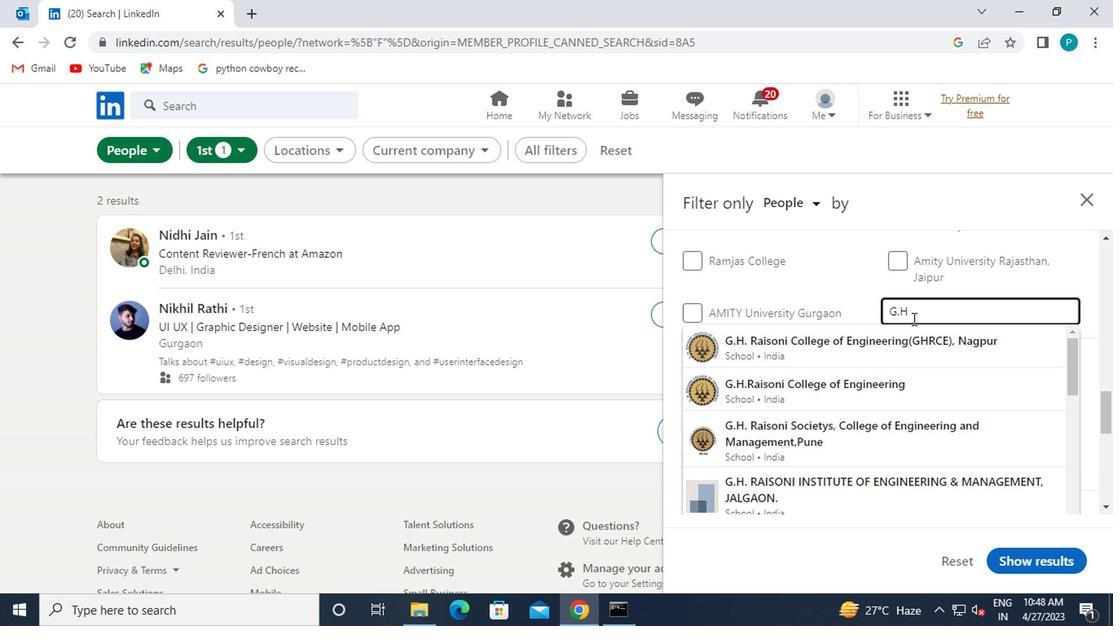 
Action: Mouse moved to (894, 398)
Screenshot: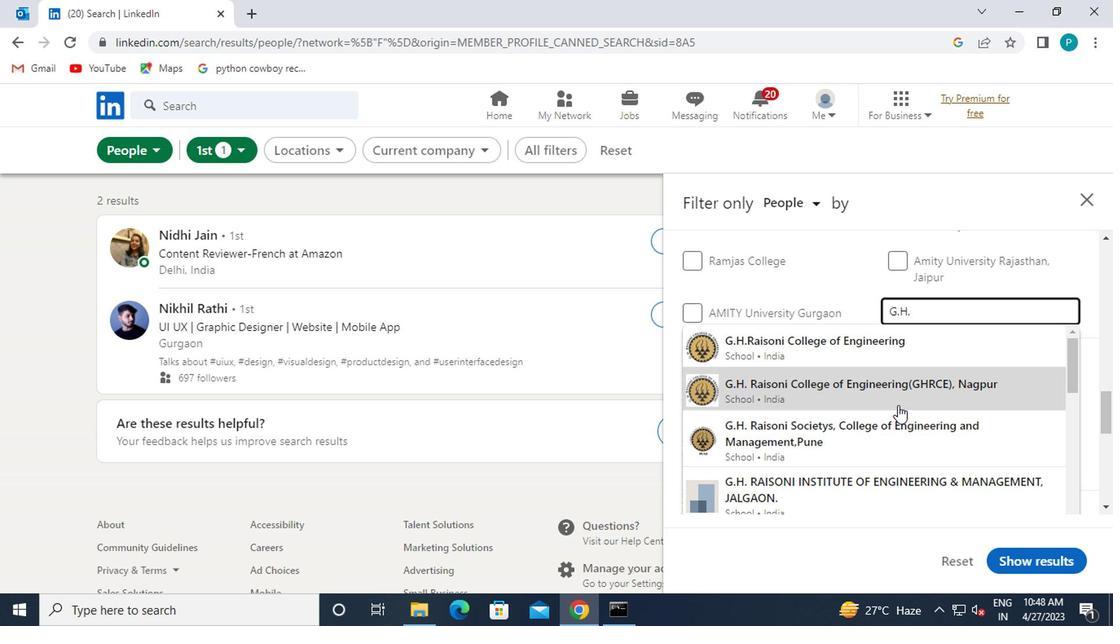 
Action: Mouse pressed left at (894, 398)
Screenshot: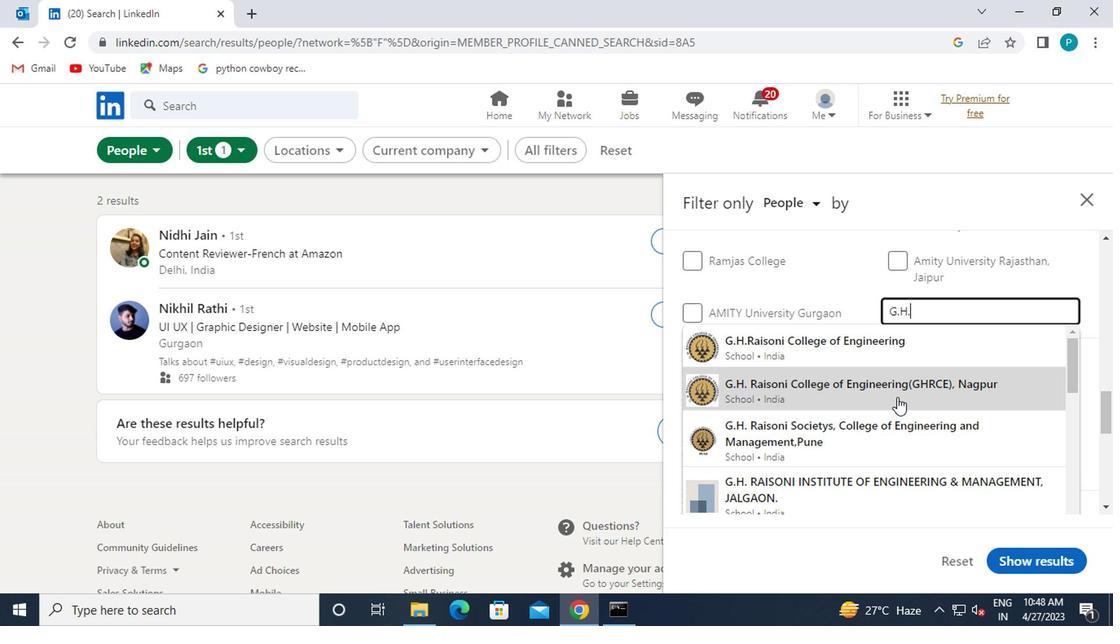 
Action: Mouse moved to (894, 398)
Screenshot: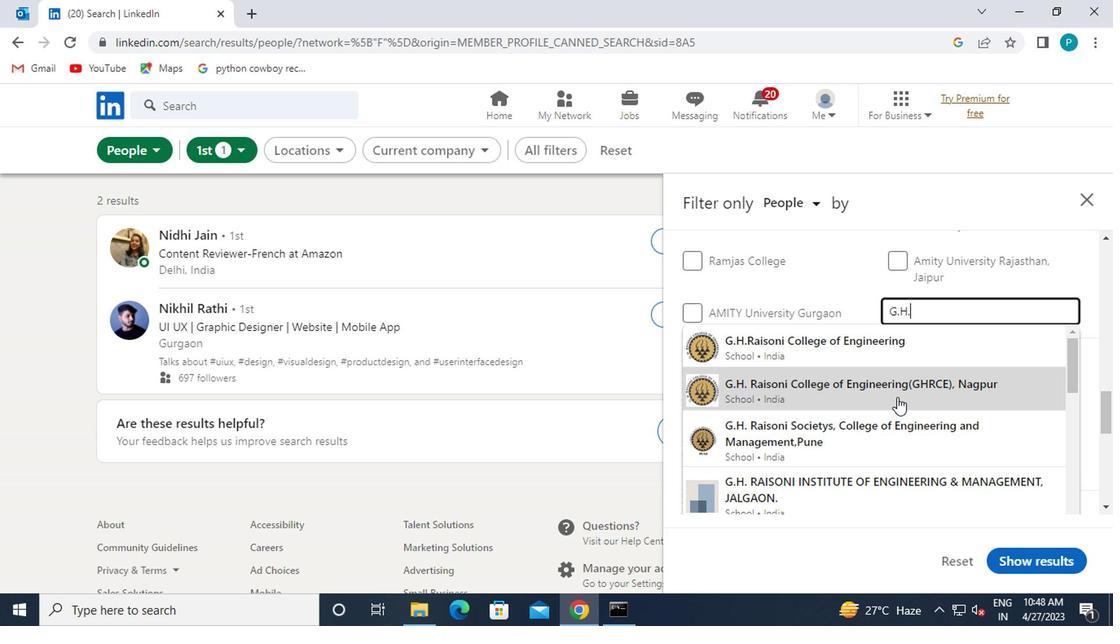 
Action: Mouse scrolled (894, 396) with delta (0, -1)
Screenshot: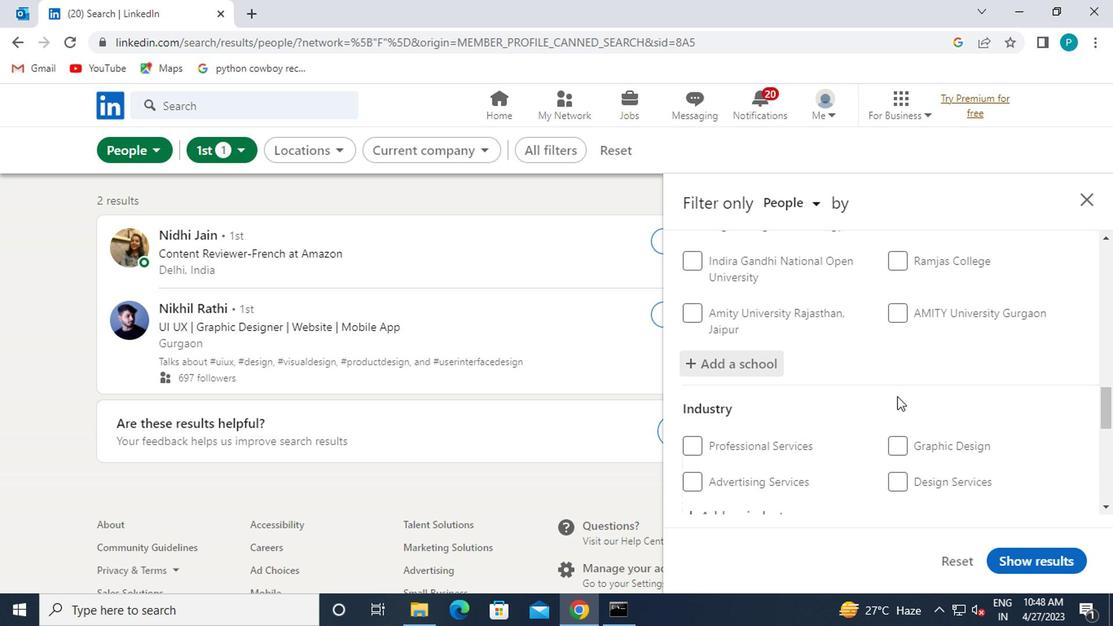 
Action: Mouse scrolled (894, 396) with delta (0, -1)
Screenshot: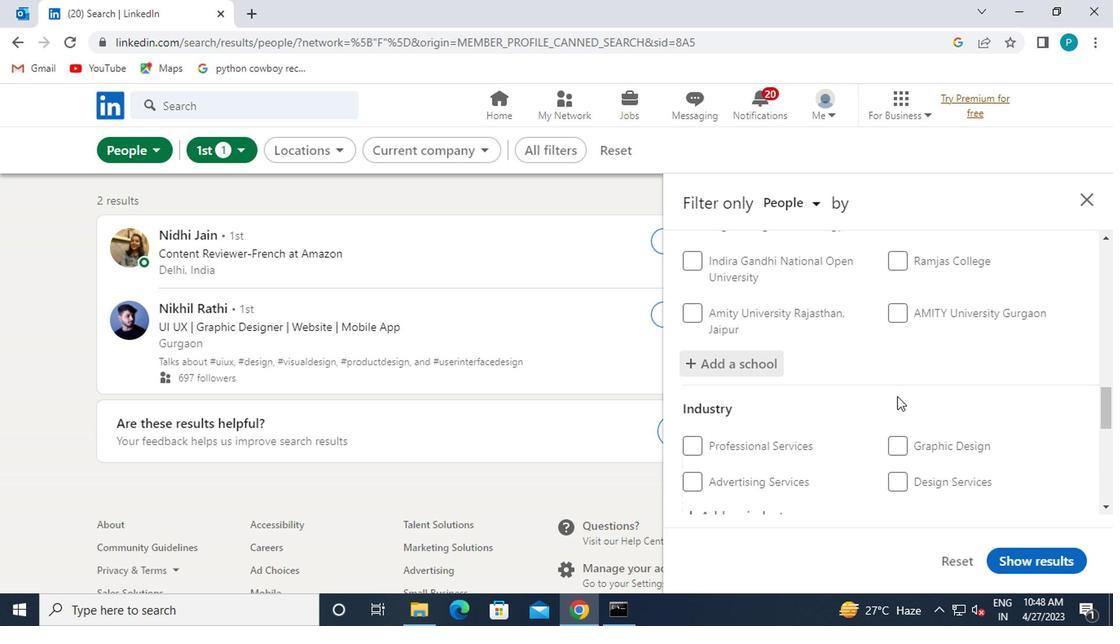 
Action: Mouse moved to (744, 353)
Screenshot: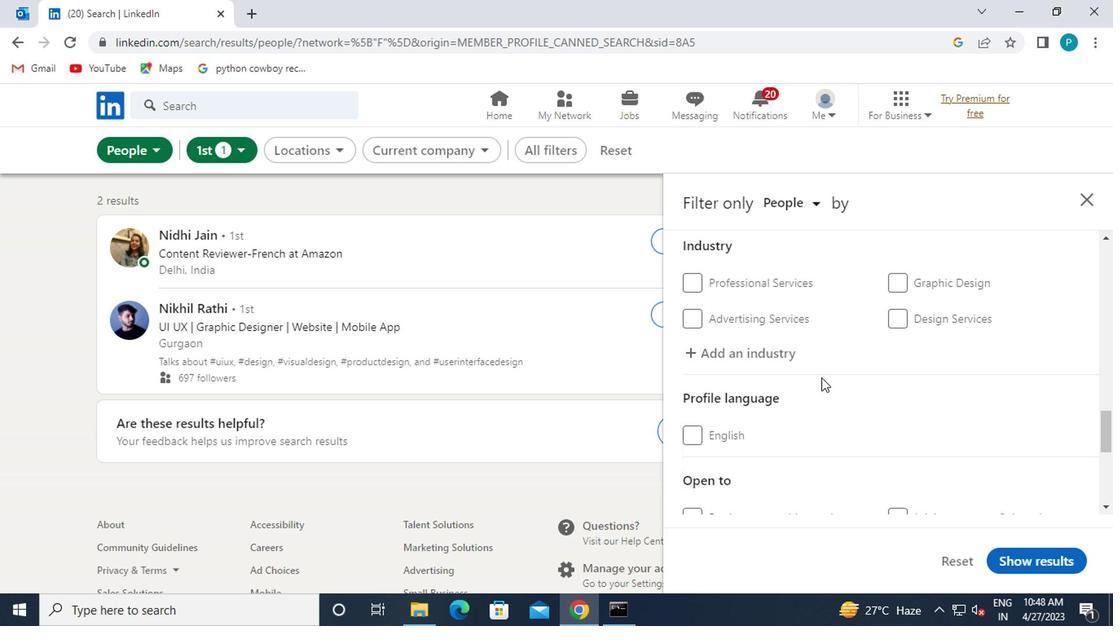 
Action: Mouse pressed left at (744, 353)
Screenshot: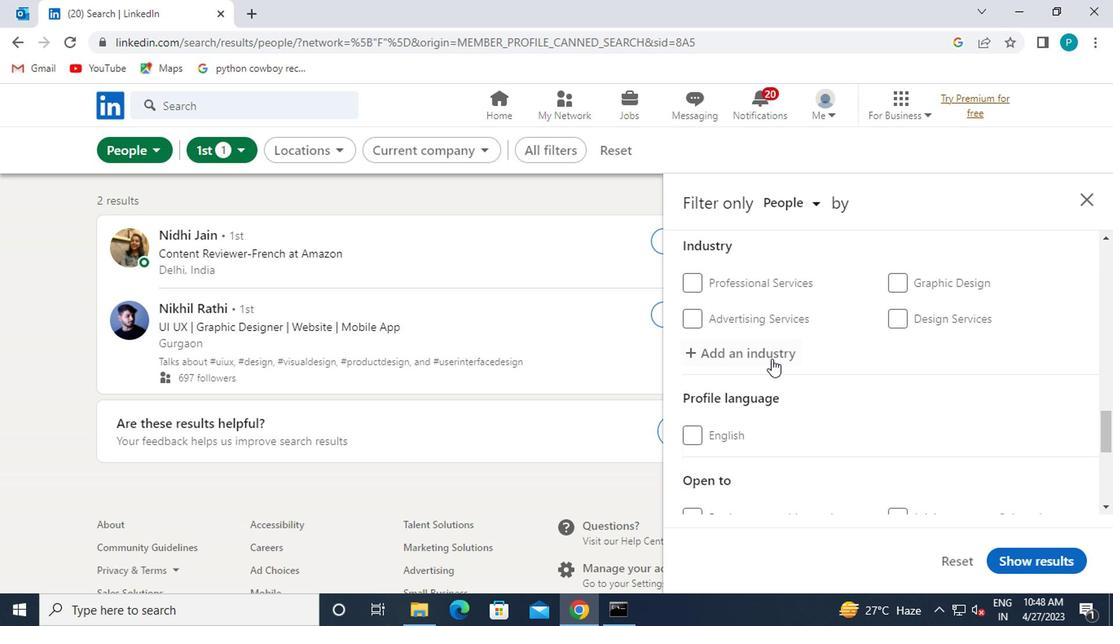 
Action: Key pressed RENE
Screenshot: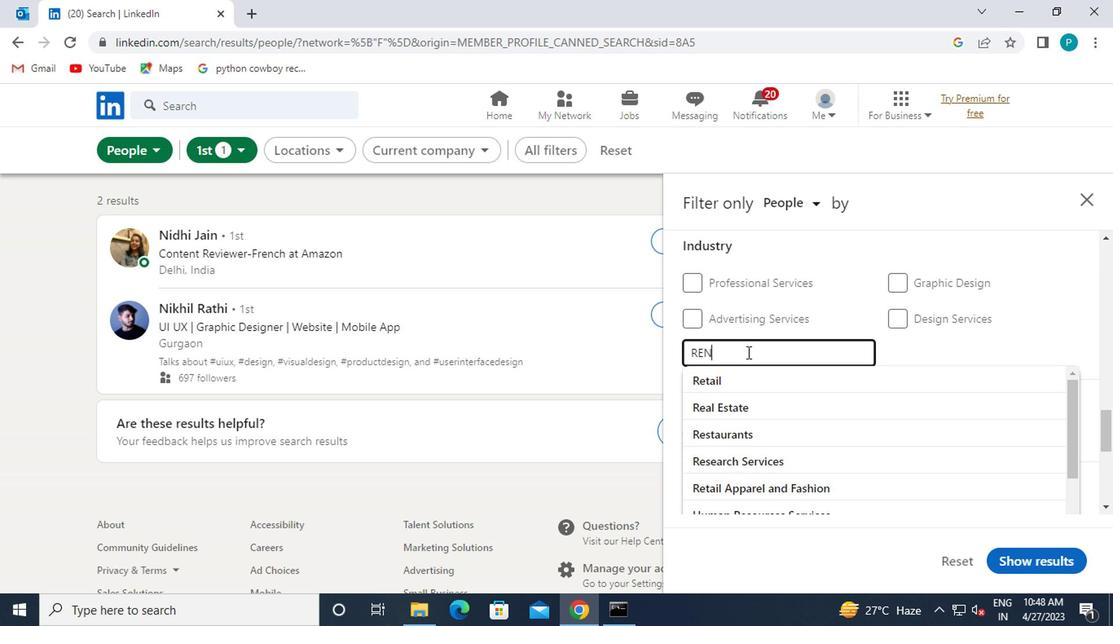 
Action: Mouse moved to (747, 384)
Screenshot: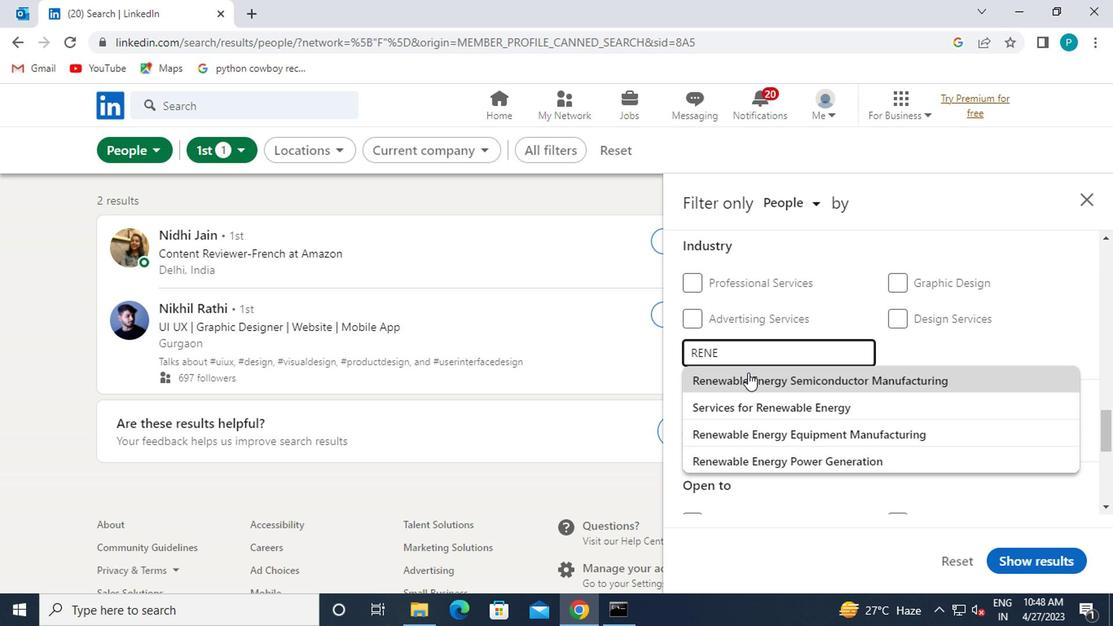 
Action: Mouse pressed left at (747, 384)
Screenshot: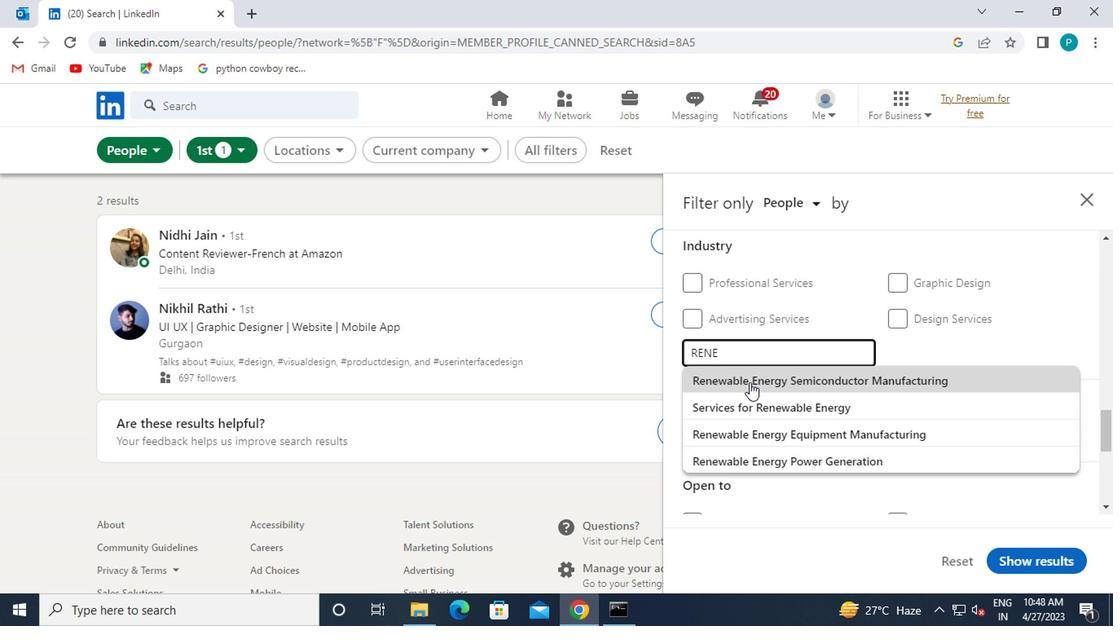 
Action: Mouse moved to (747, 384)
Screenshot: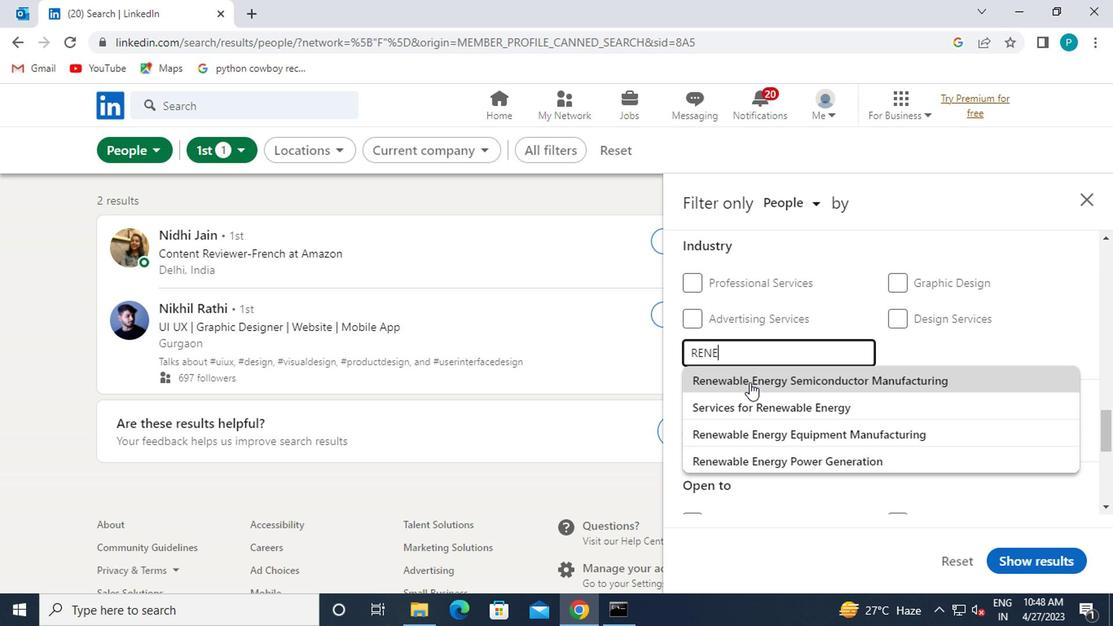 
Action: Mouse scrolled (747, 384) with delta (0, 0)
Screenshot: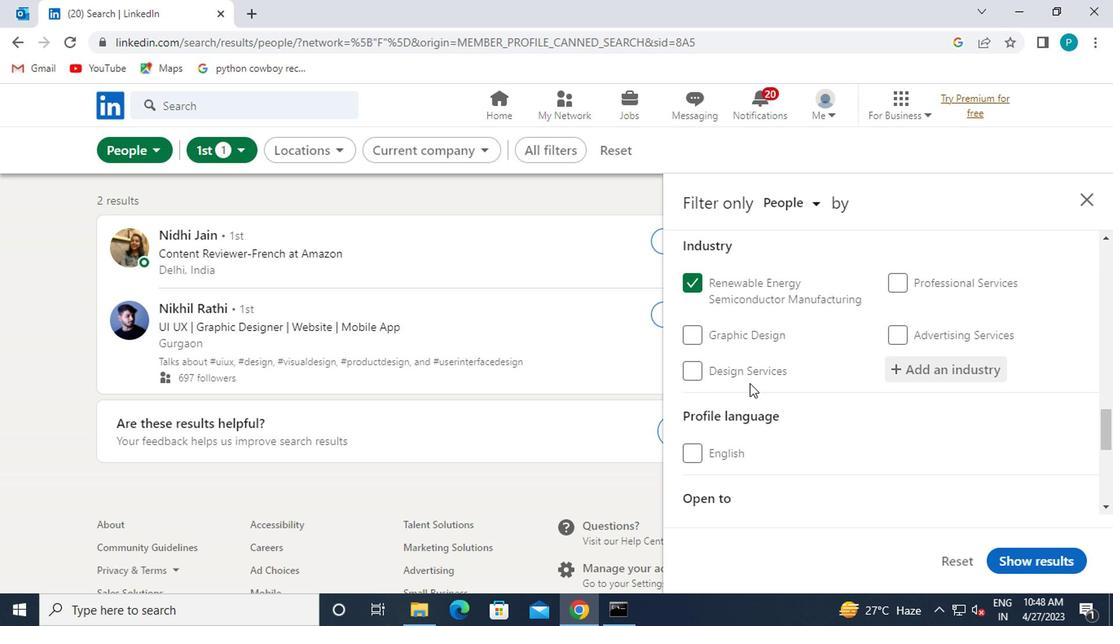 
Action: Mouse scrolled (747, 384) with delta (0, 0)
Screenshot: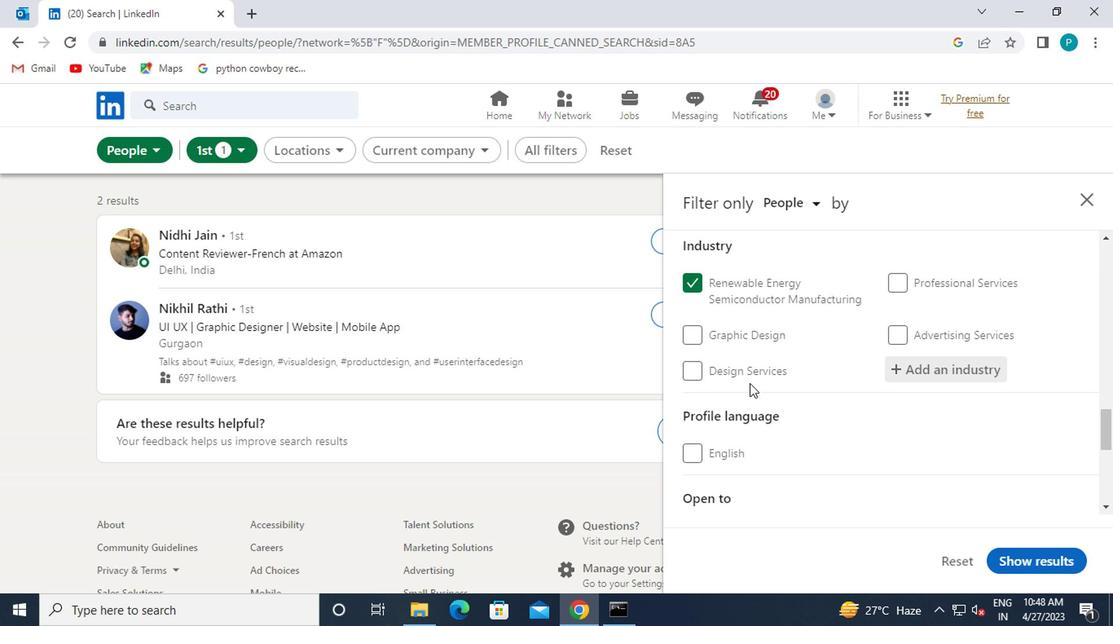 
Action: Mouse moved to (753, 472)
Screenshot: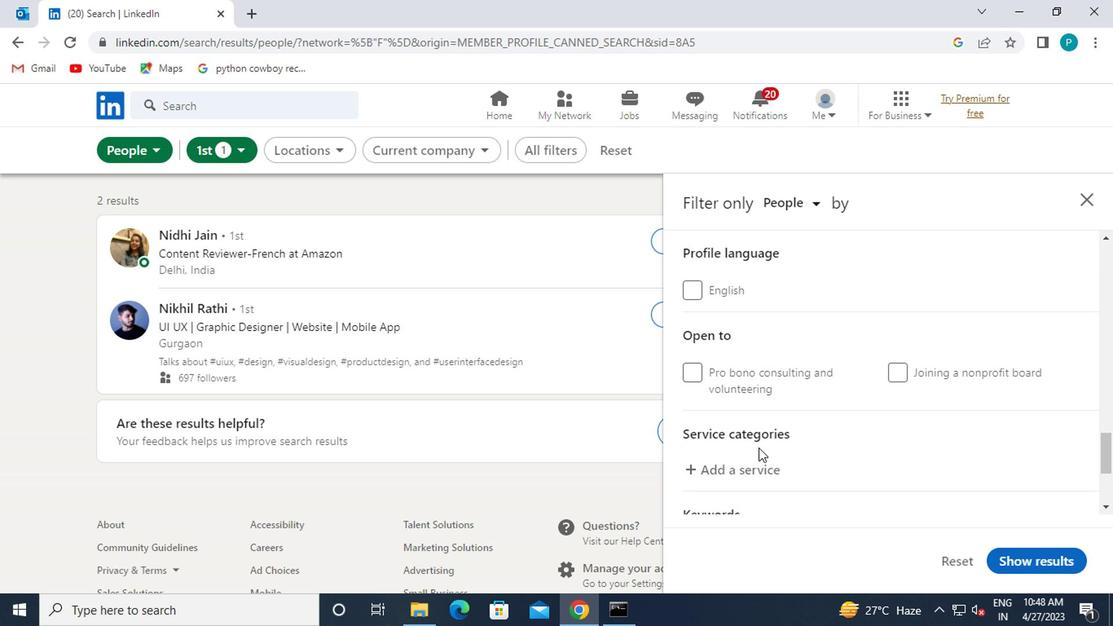 
Action: Mouse pressed left at (753, 472)
Screenshot: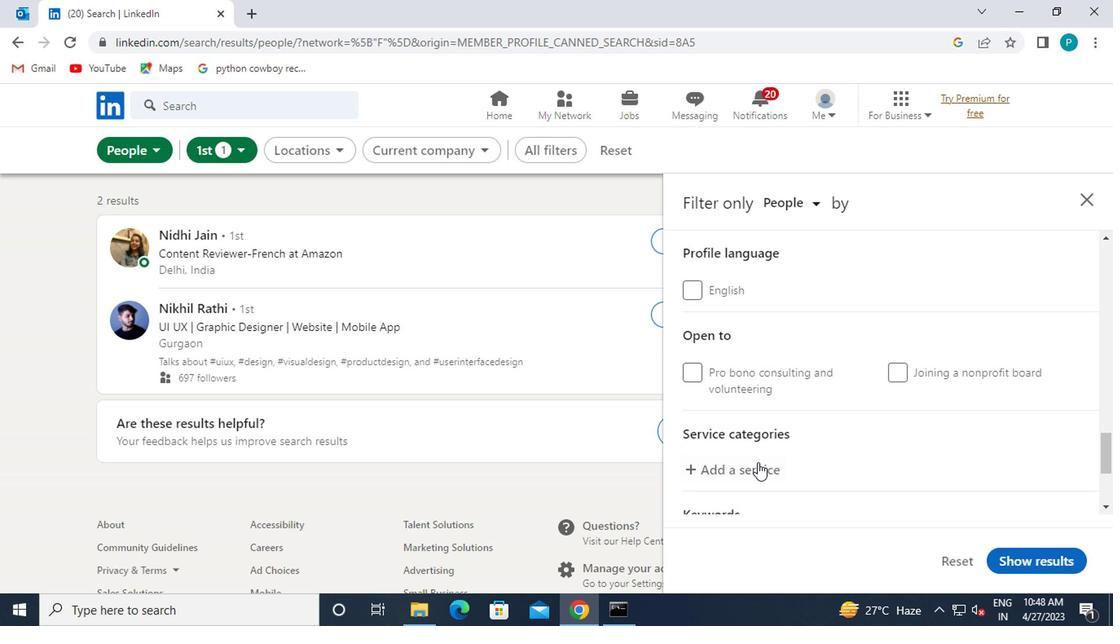 
Action: Mouse moved to (763, 469)
Screenshot: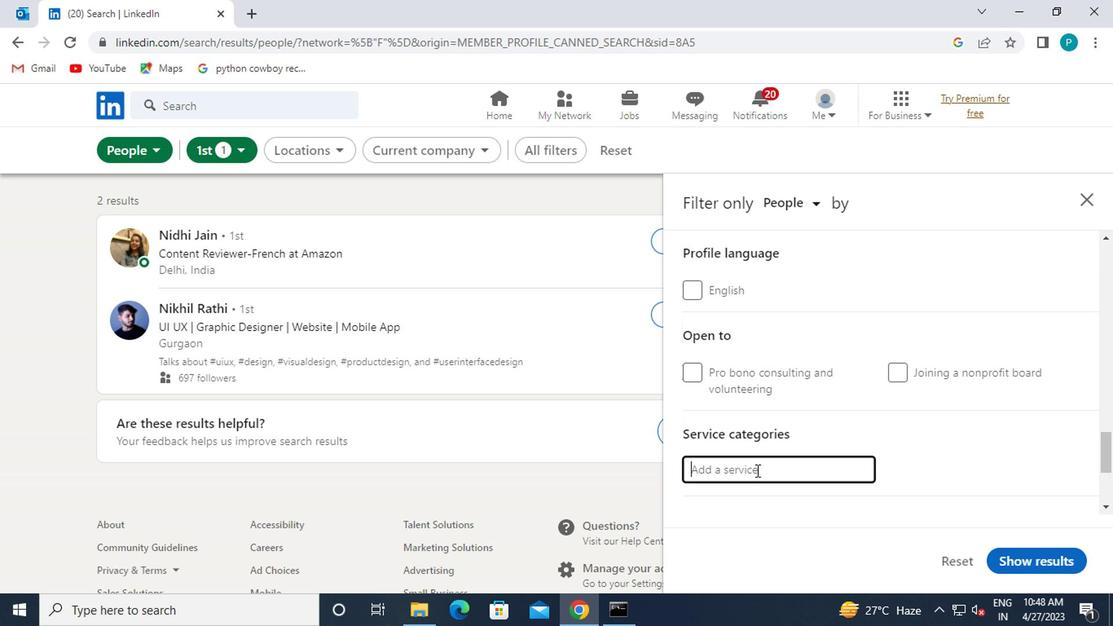 
Action: Key pressed C<Key.caps_lock>OMP
Screenshot: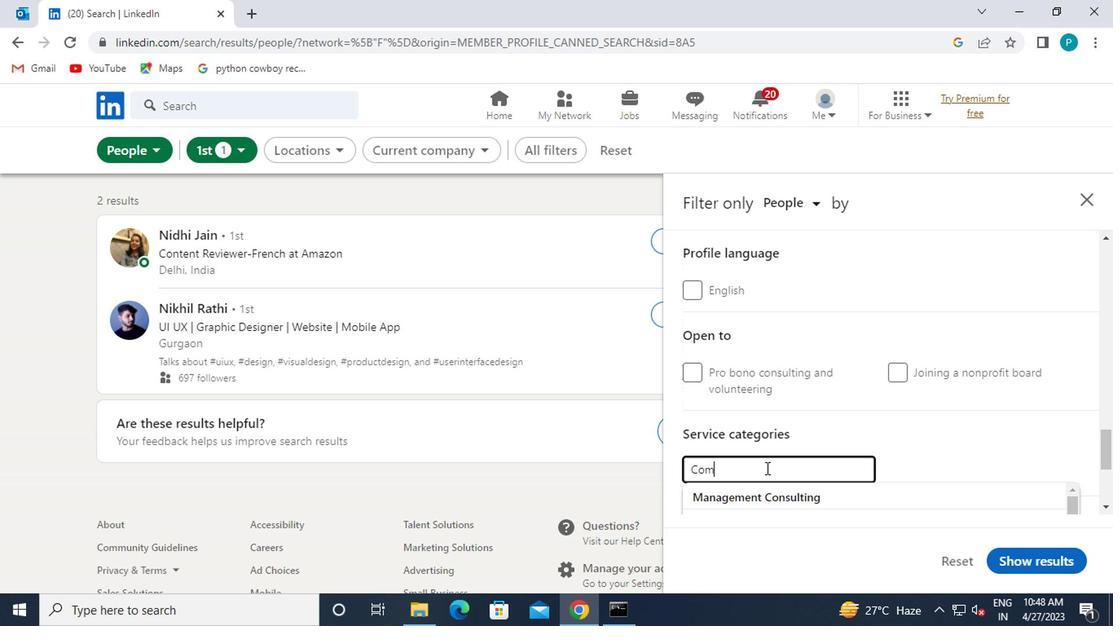 
Action: Mouse moved to (731, 442)
Screenshot: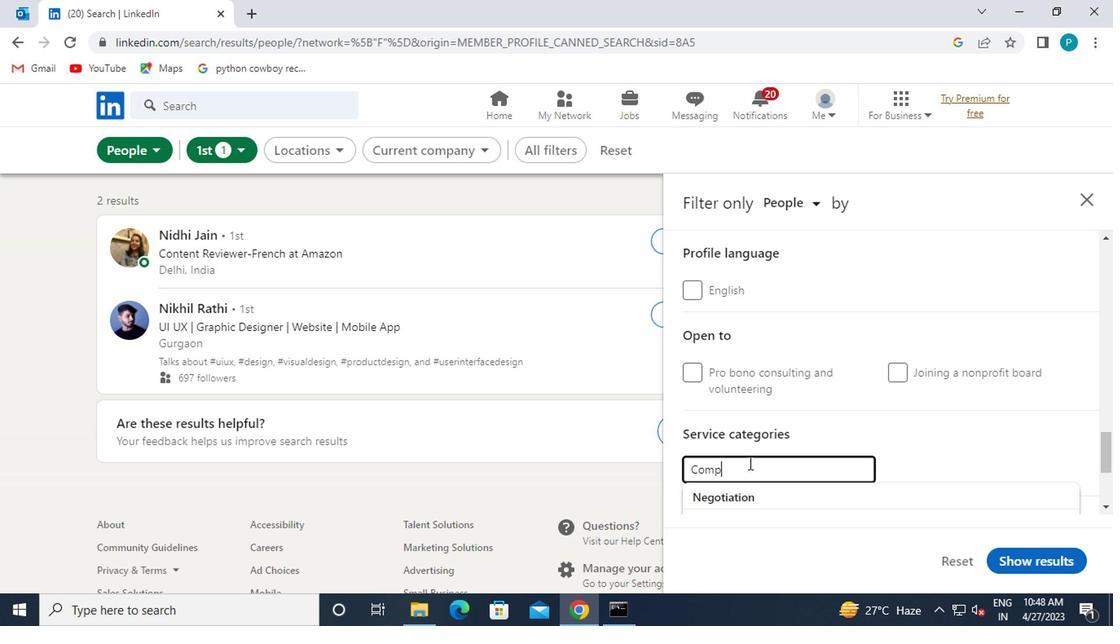
Action: Mouse scrolled (731, 442) with delta (0, 0)
Screenshot: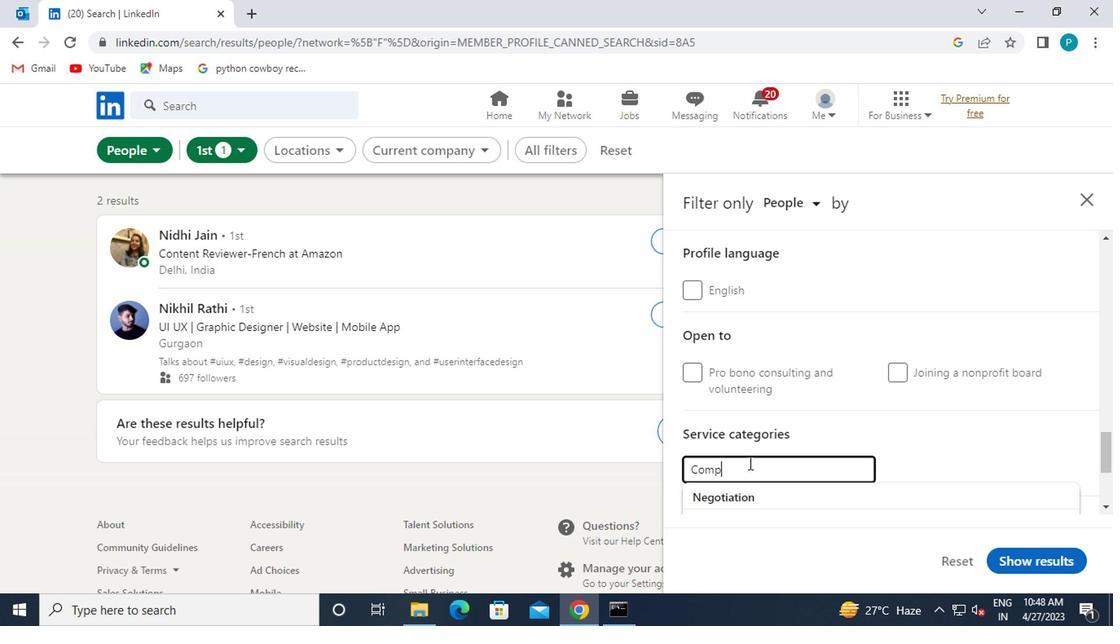
Action: Mouse moved to (729, 462)
Screenshot: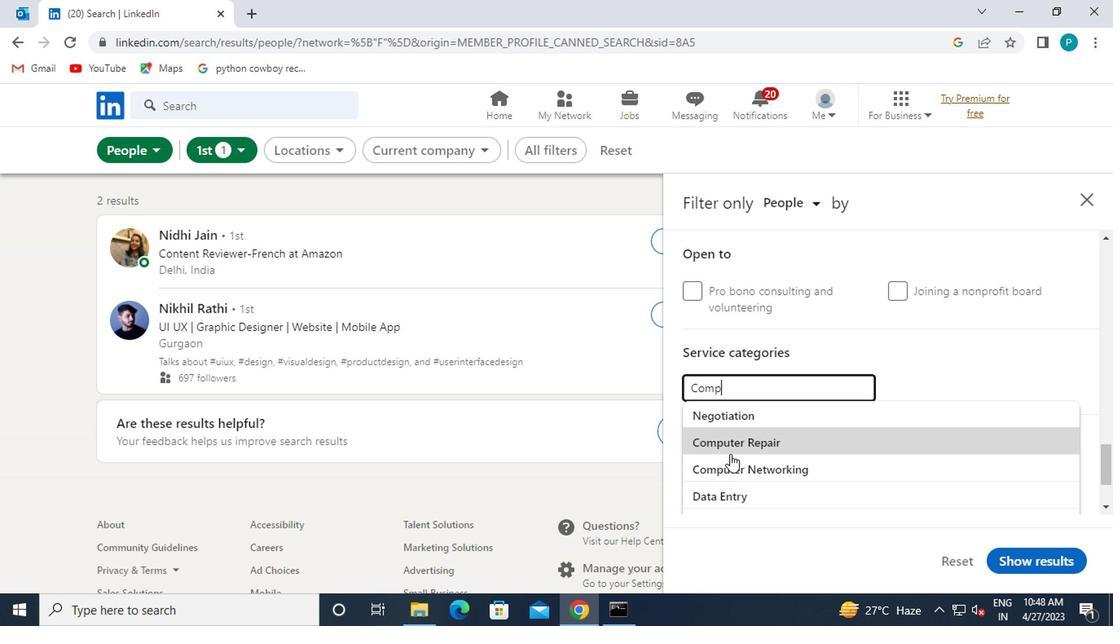 
Action: Mouse pressed left at (729, 462)
Screenshot: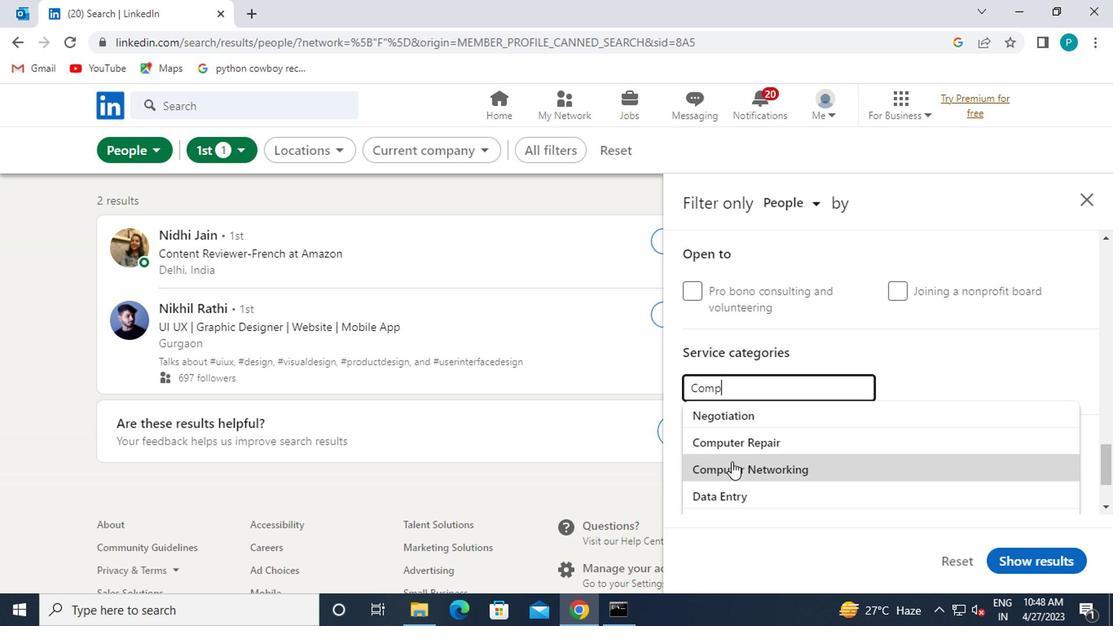 
Action: Mouse moved to (726, 440)
Screenshot: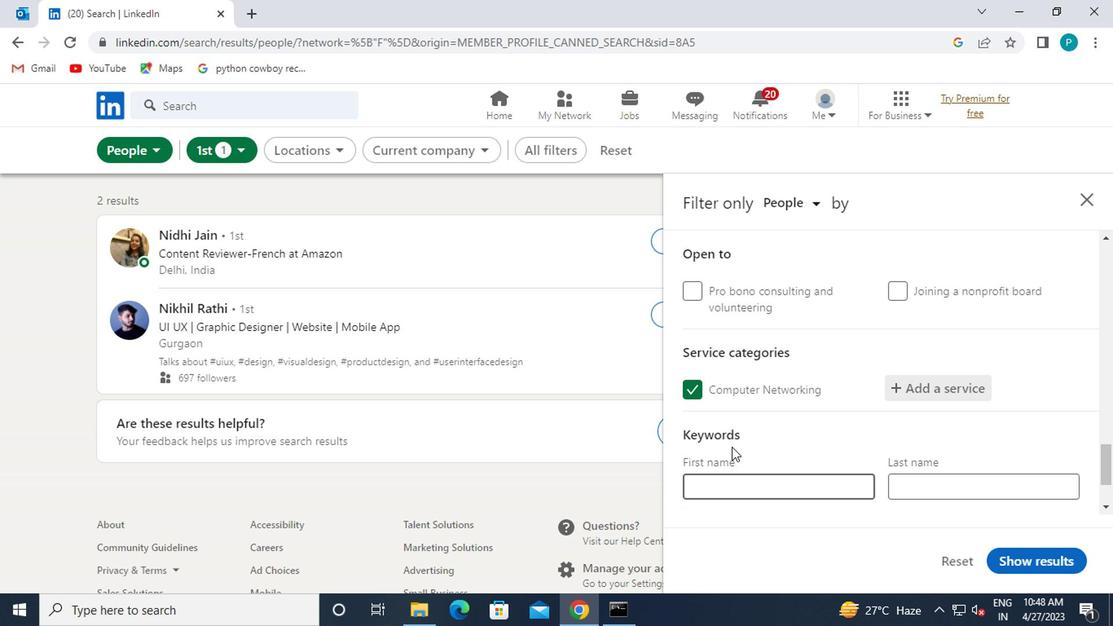
Action: Mouse scrolled (726, 440) with delta (0, 0)
Screenshot: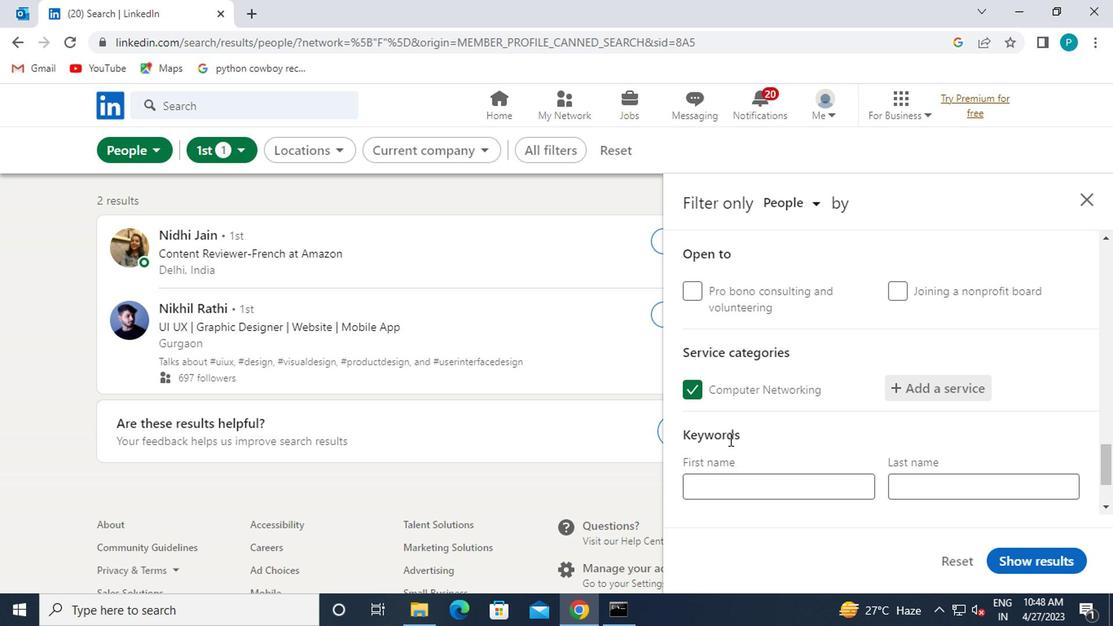 
Action: Mouse scrolled (726, 440) with delta (0, 0)
Screenshot: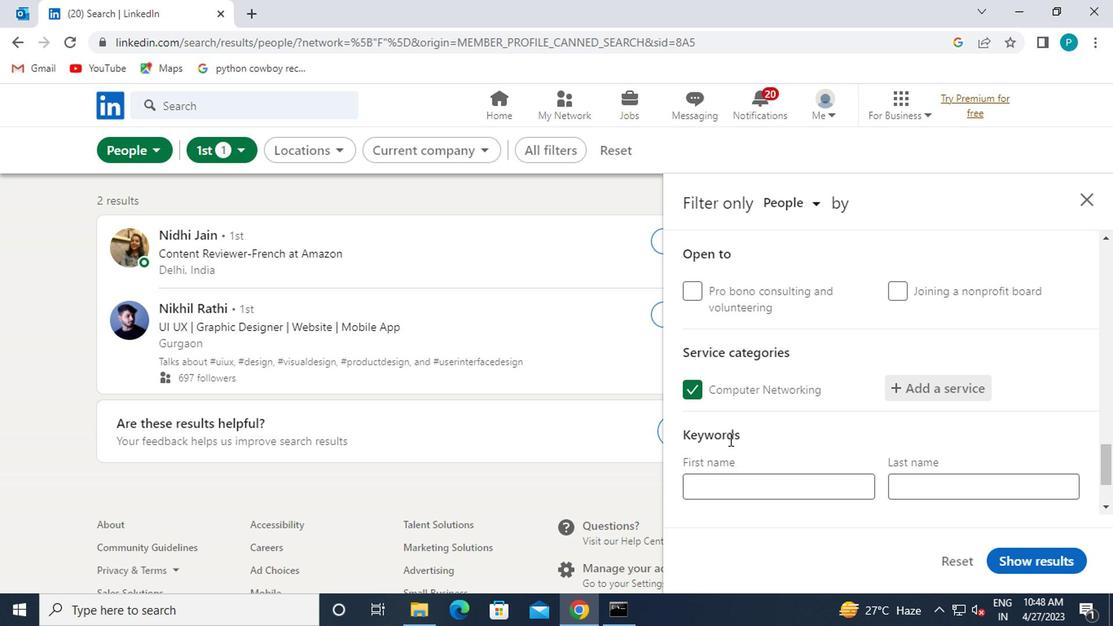 
Action: Mouse moved to (736, 446)
Screenshot: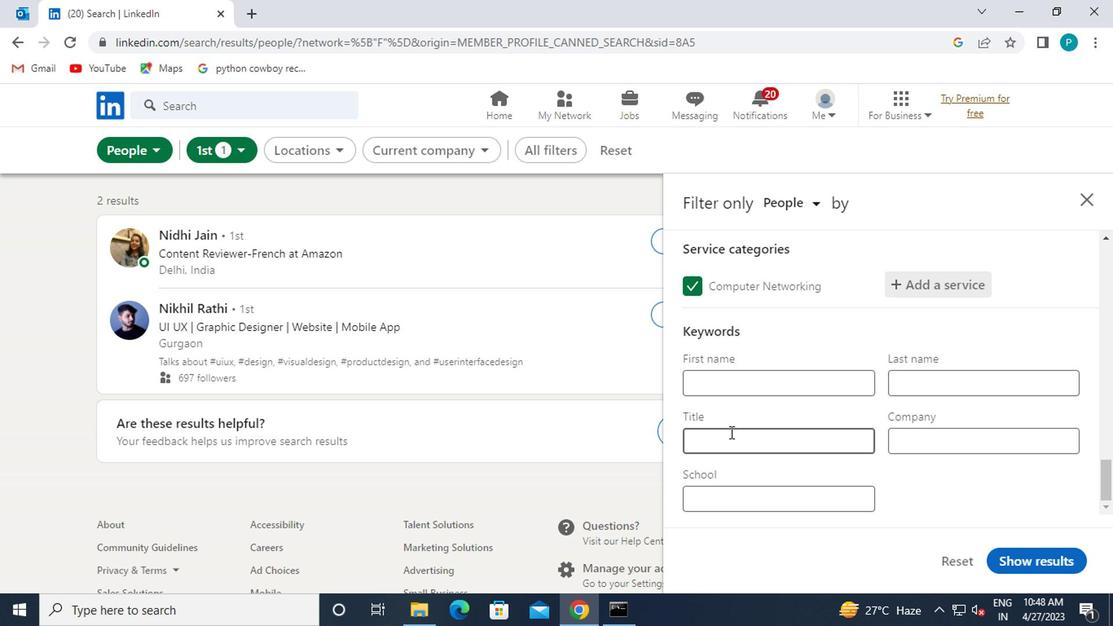 
Action: Mouse pressed left at (736, 446)
Screenshot: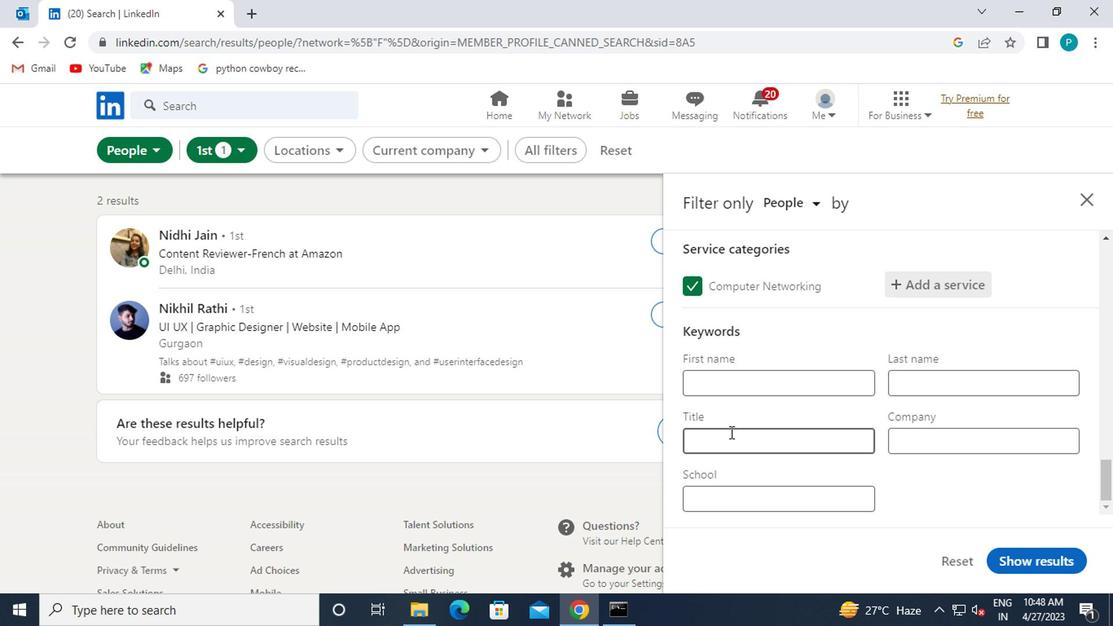 
Action: Mouse moved to (767, 439)
Screenshot: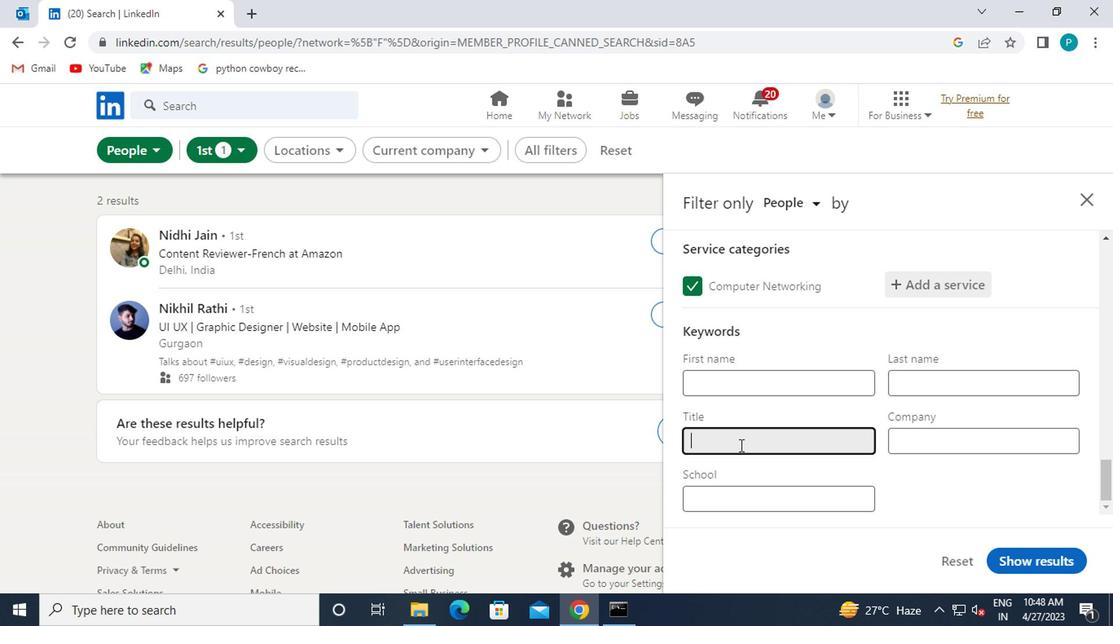 
Action: Key pressed <Key.caps_lock>P<Key.caps_lock>RINCIPAL
Screenshot: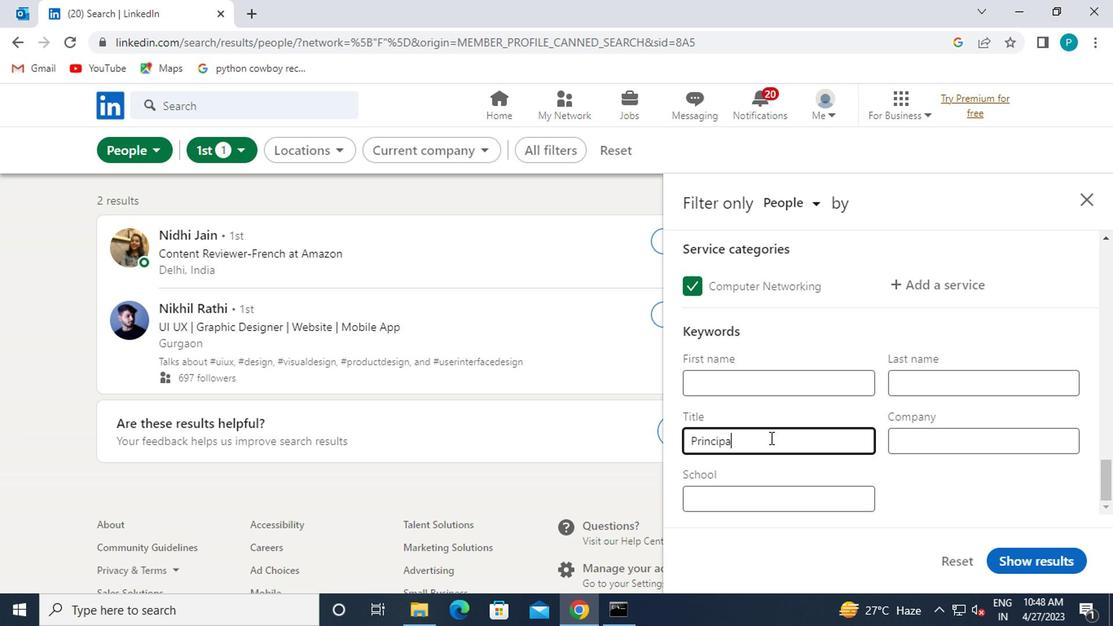 
Action: Mouse moved to (1001, 561)
Screenshot: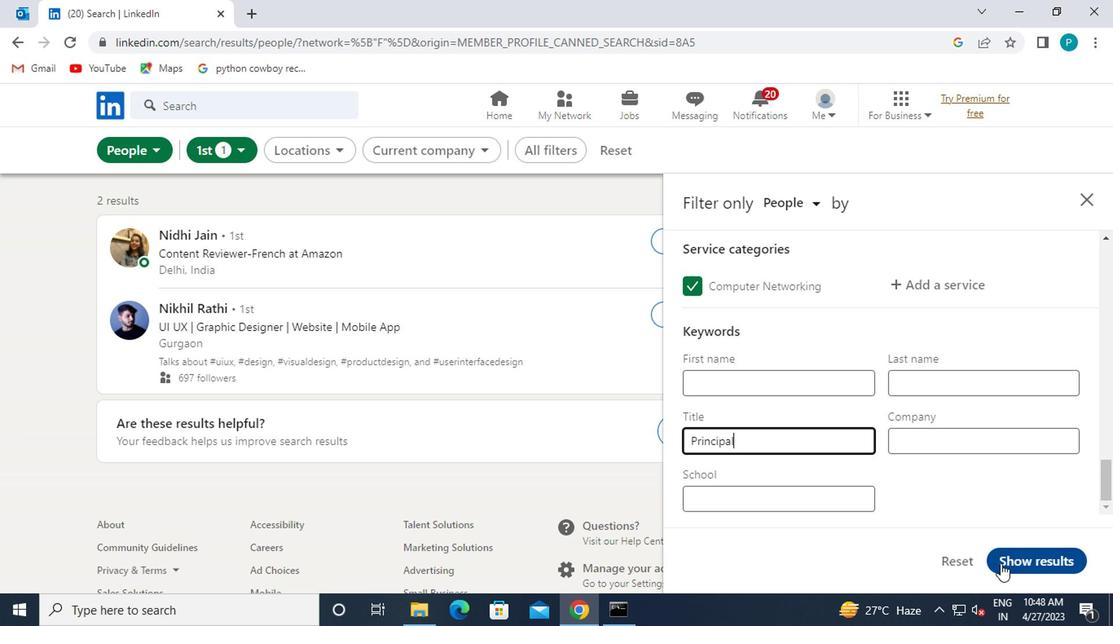 
Action: Mouse pressed left at (1001, 561)
Screenshot: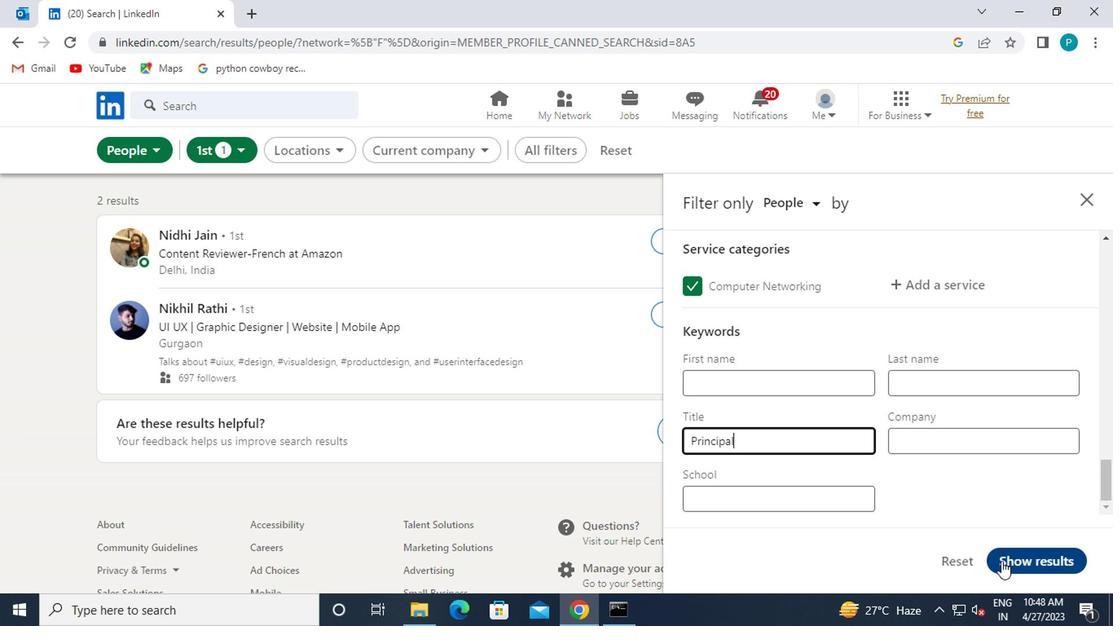 
Action: Mouse moved to (996, 558)
Screenshot: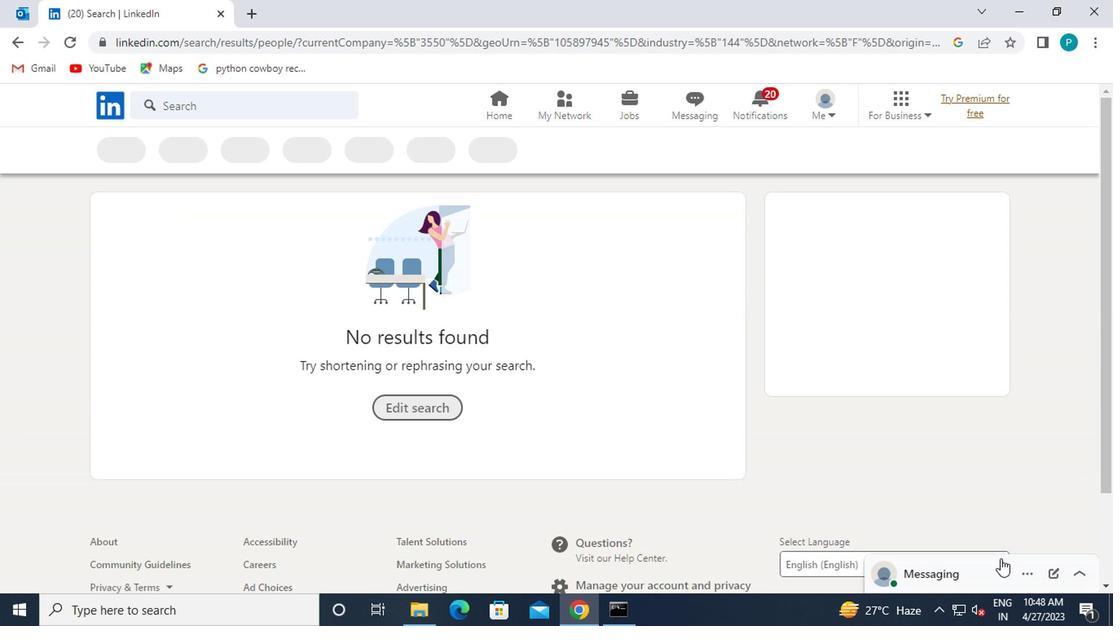 
